 Task: Find connections with filter location Rāmgundam with filter topic #bestadvicewith filter profile language French with filter current company JK Lakshmi Cement Ltd. with filter school Rajasthan Technical University with filter industry Computer and Network Security with filter service category Auto Insurance with filter keywords title Casino Host
Action: Mouse moved to (562, 52)
Screenshot: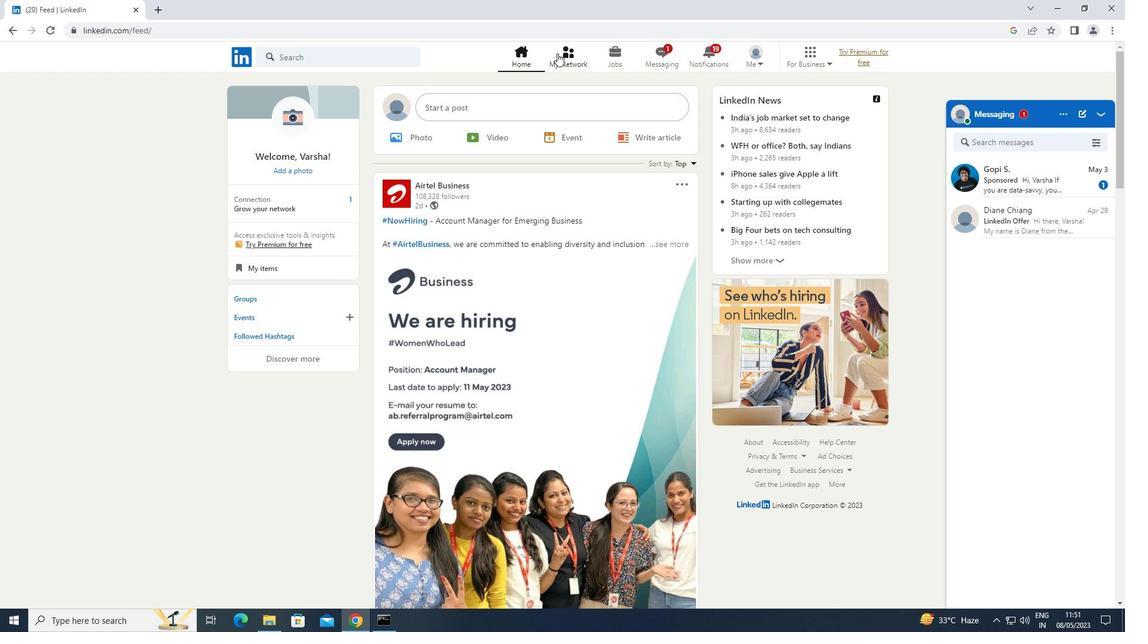 
Action: Mouse pressed left at (562, 52)
Screenshot: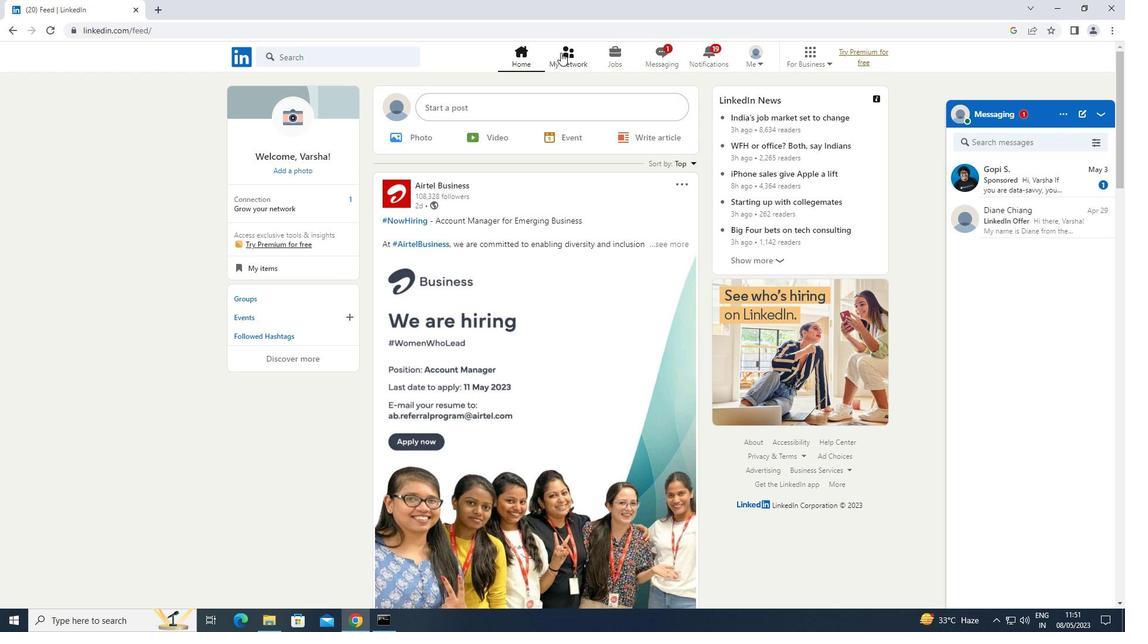 
Action: Mouse moved to (298, 124)
Screenshot: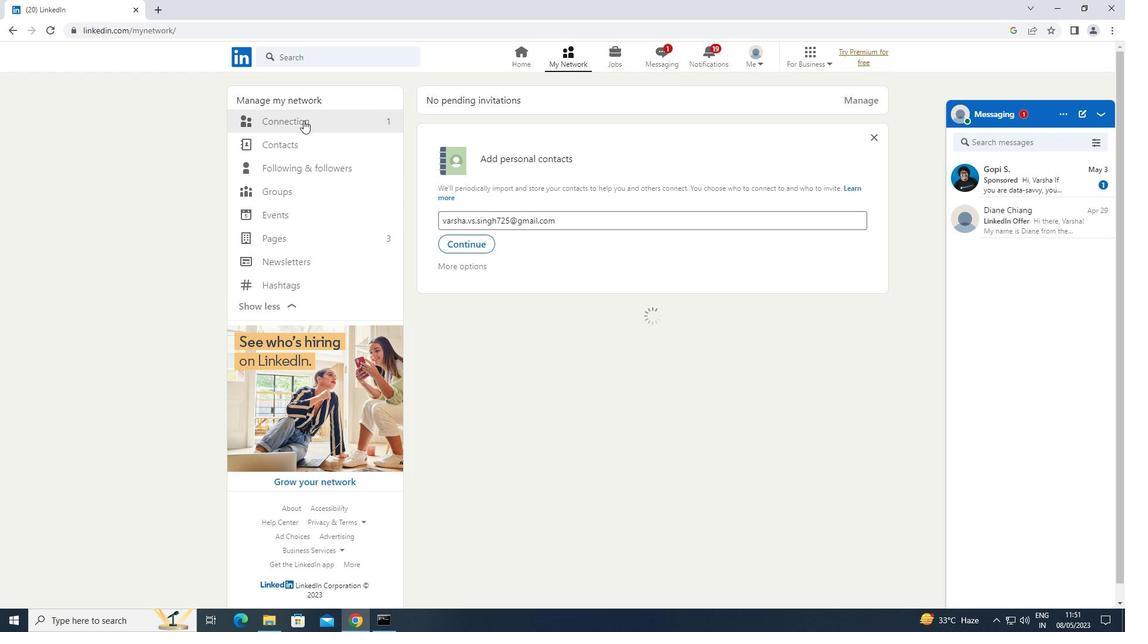 
Action: Mouse pressed left at (298, 124)
Screenshot: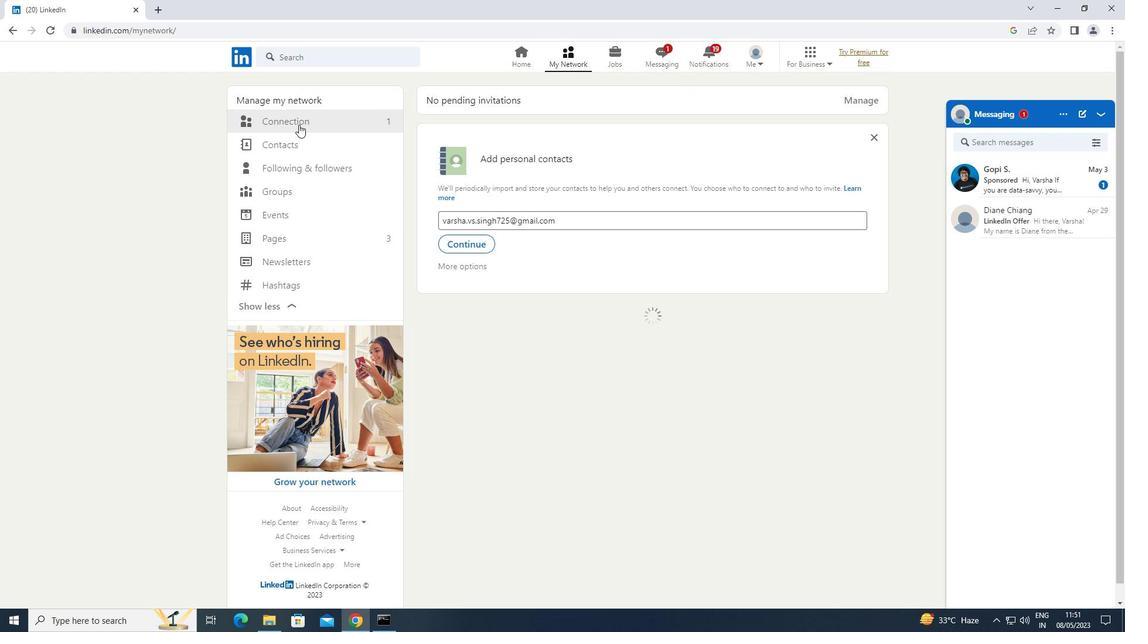 
Action: Mouse moved to (655, 124)
Screenshot: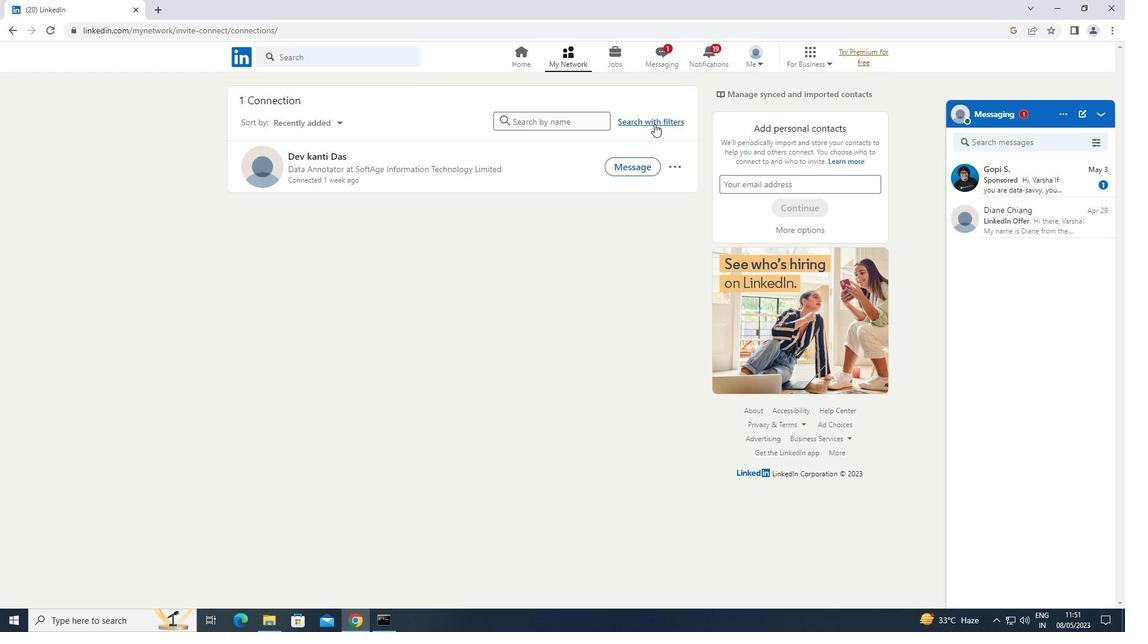 
Action: Mouse pressed left at (655, 124)
Screenshot: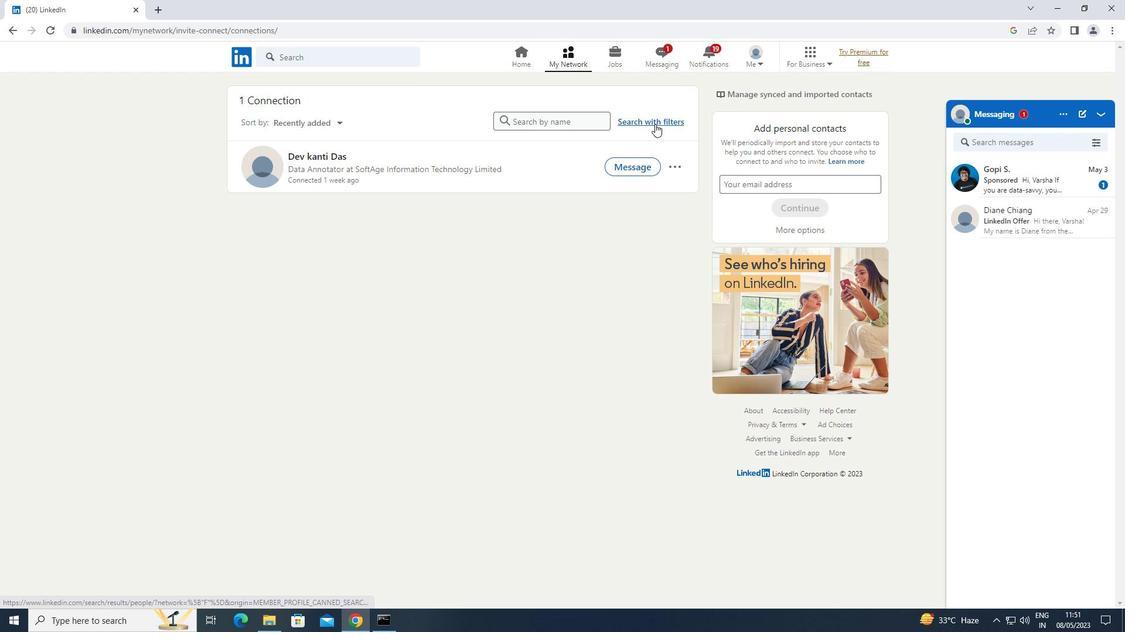 
Action: Mouse moved to (598, 89)
Screenshot: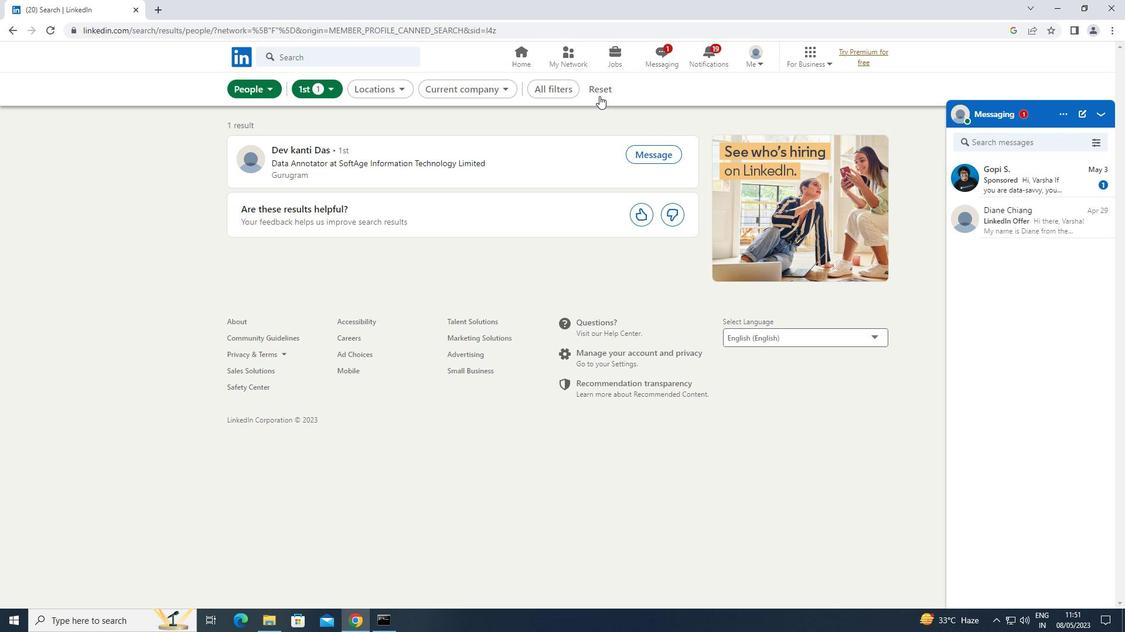 
Action: Mouse pressed left at (598, 89)
Screenshot: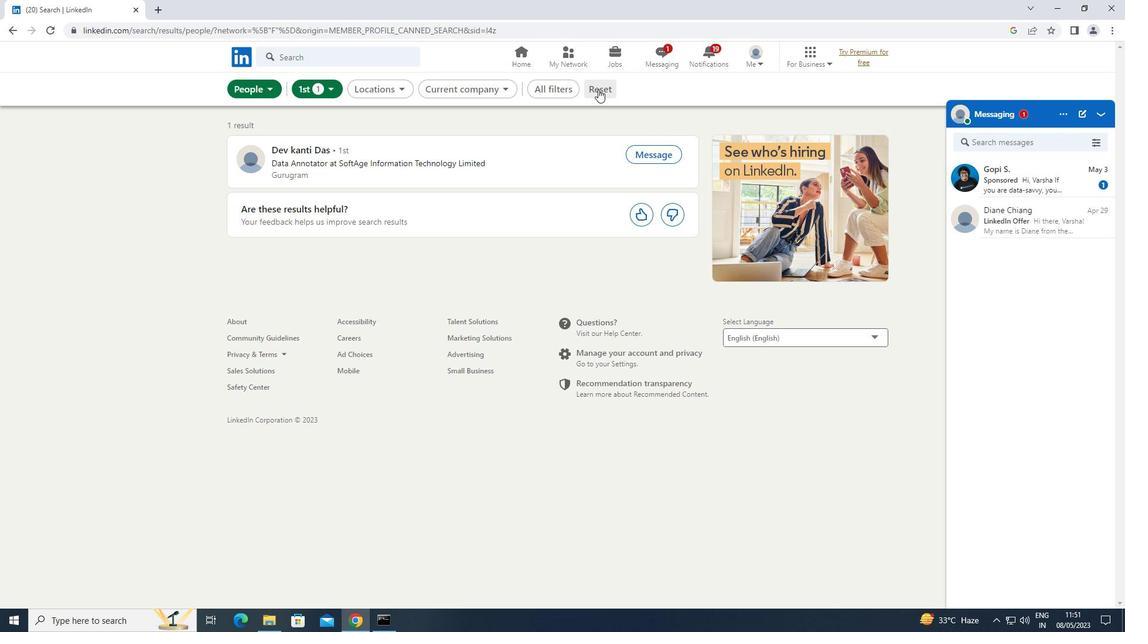 
Action: Mouse moved to (574, 90)
Screenshot: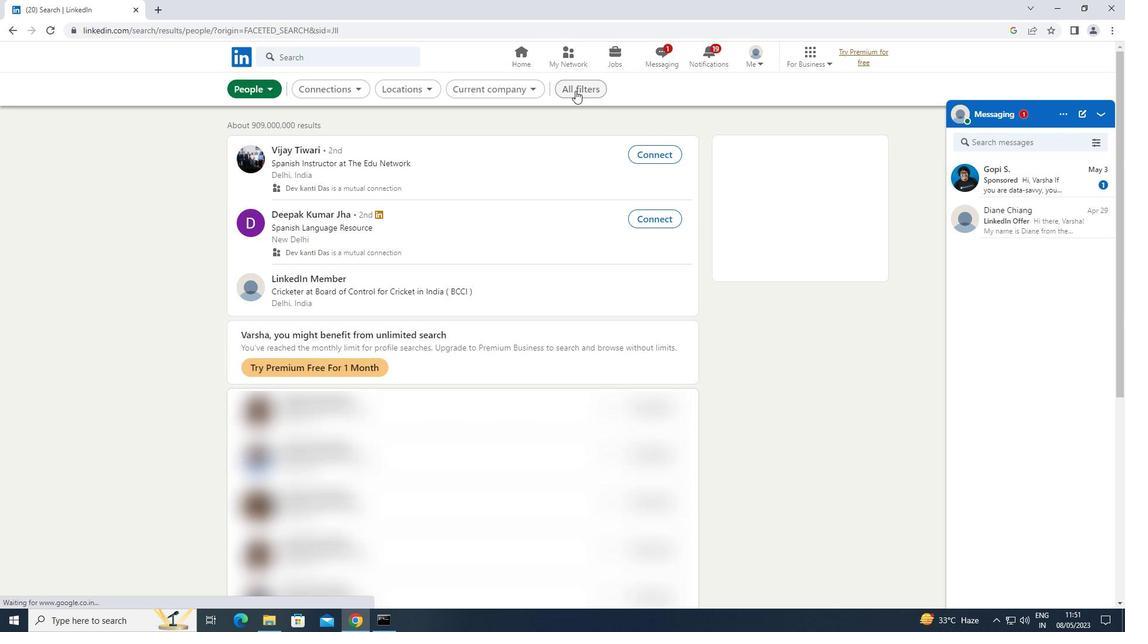 
Action: Mouse pressed left at (574, 90)
Screenshot: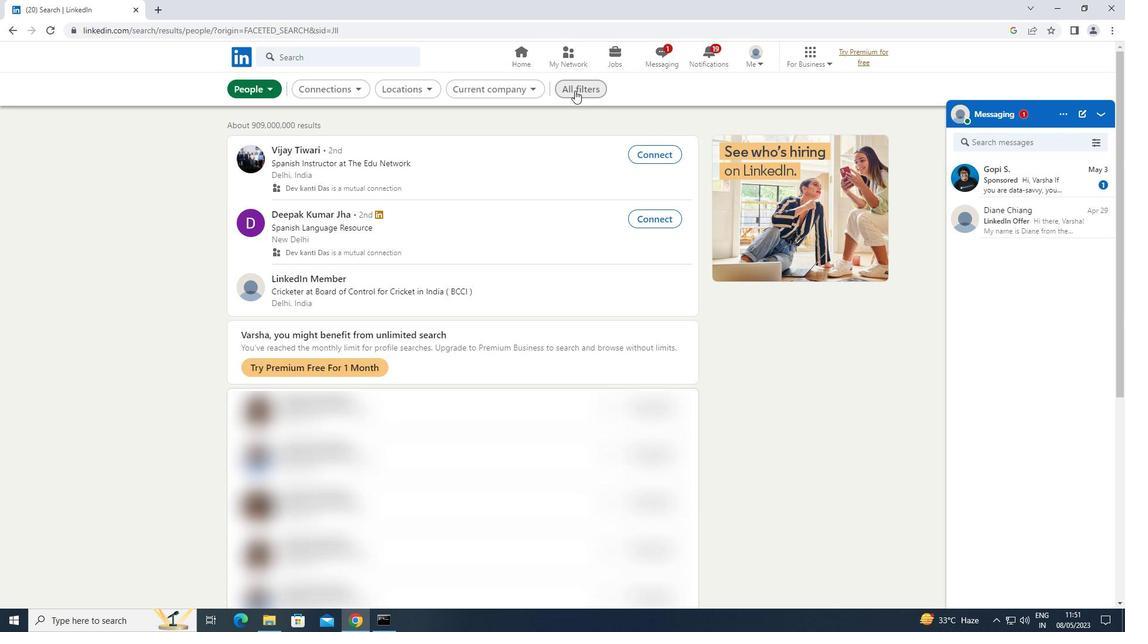 
Action: Mouse moved to (862, 193)
Screenshot: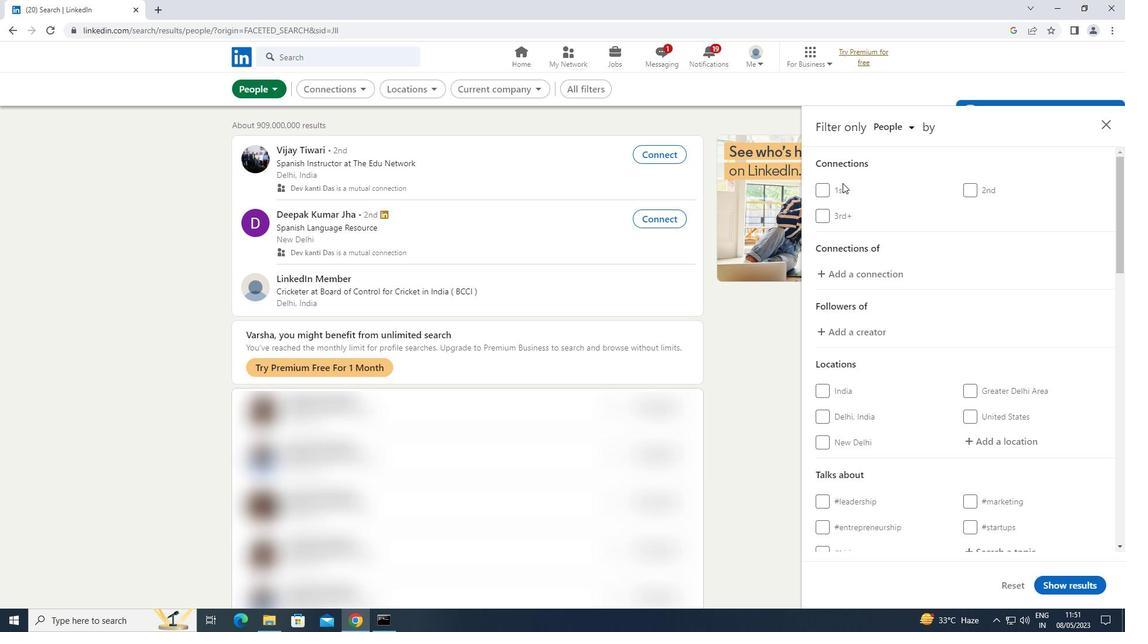 
Action: Mouse scrolled (862, 192) with delta (0, 0)
Screenshot: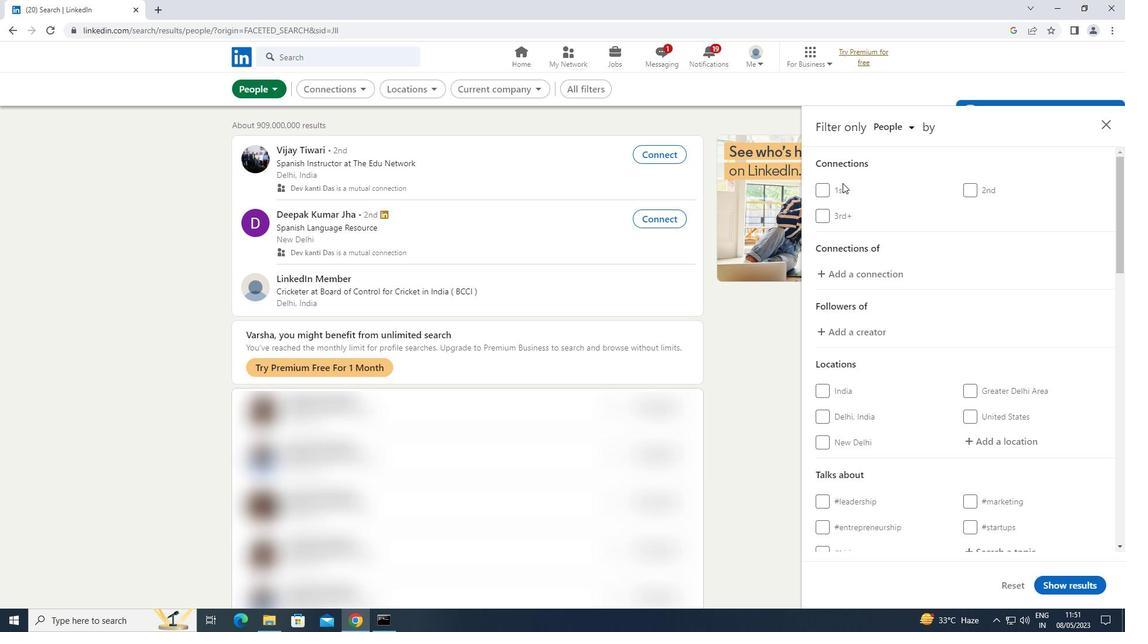 
Action: Mouse moved to (879, 205)
Screenshot: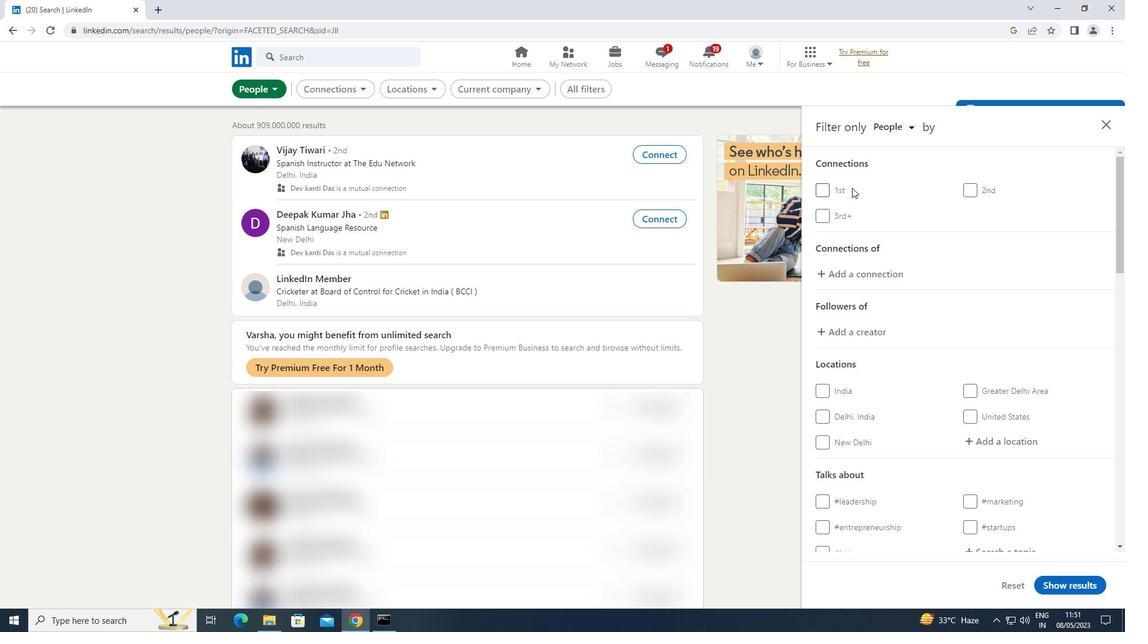 
Action: Mouse scrolled (879, 205) with delta (0, 0)
Screenshot: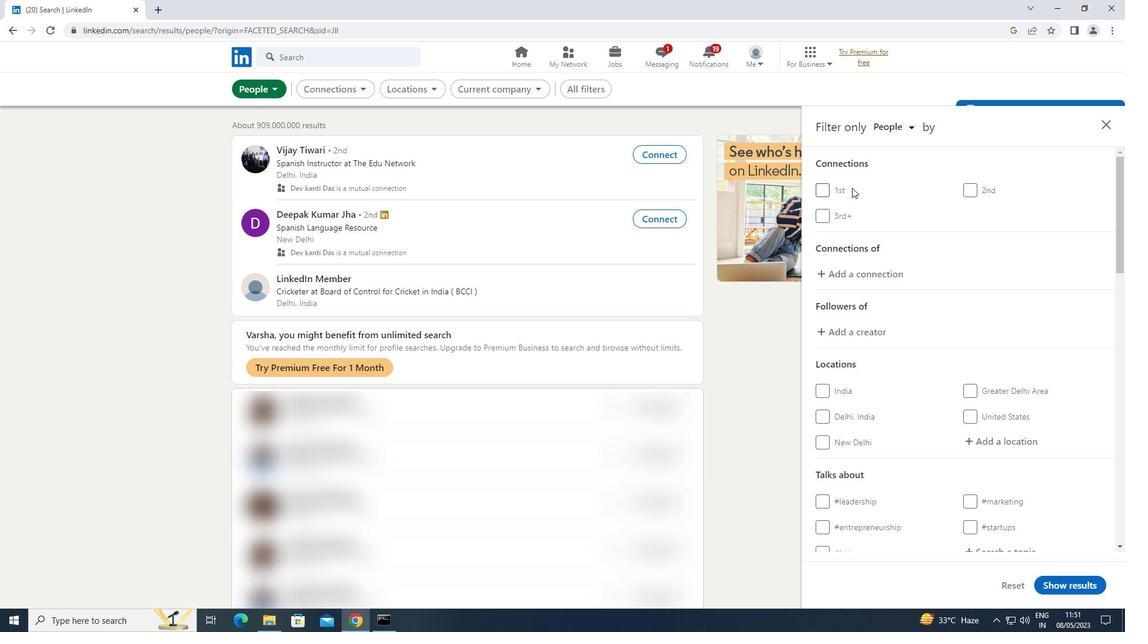 
Action: Mouse moved to (979, 321)
Screenshot: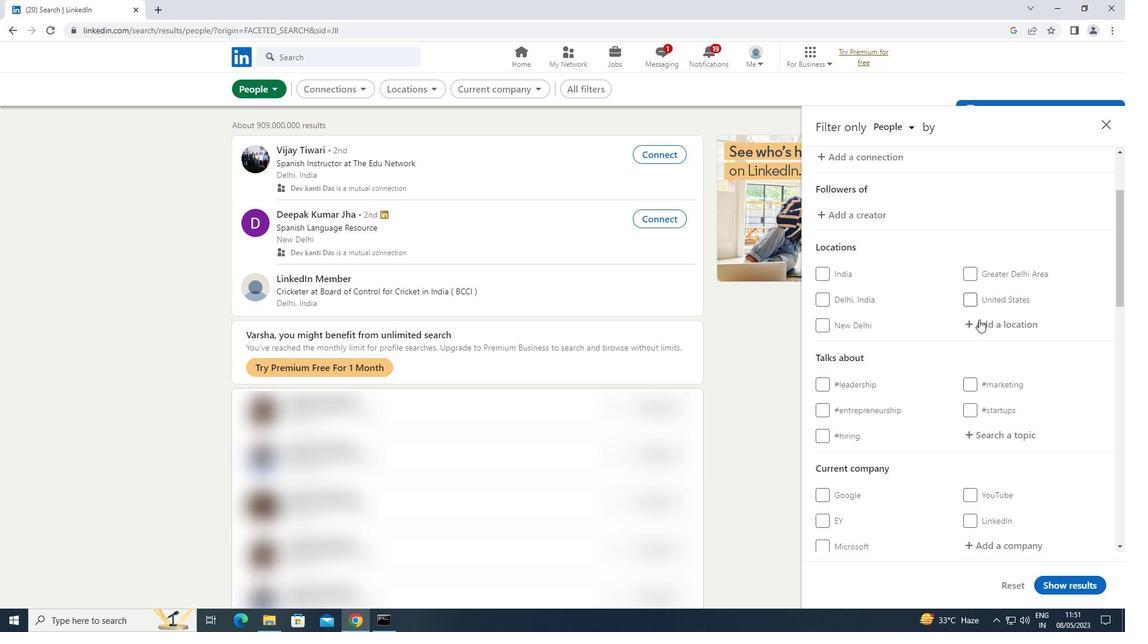 
Action: Mouse pressed left at (979, 321)
Screenshot: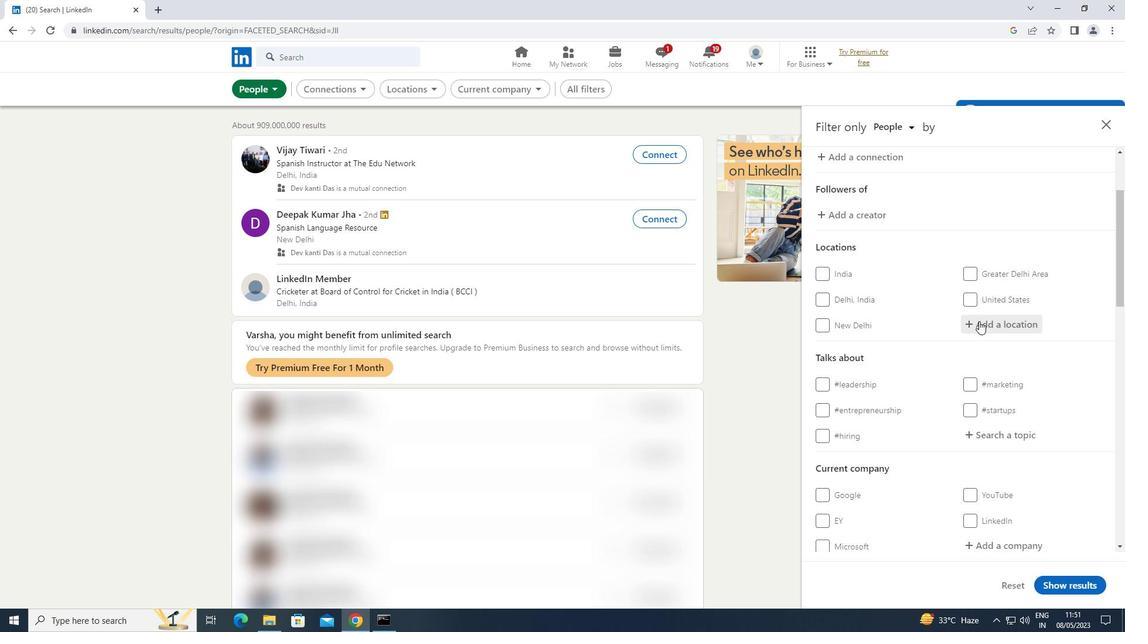 
Action: Key pressed <Key.shift>RAMGUNDAM
Screenshot: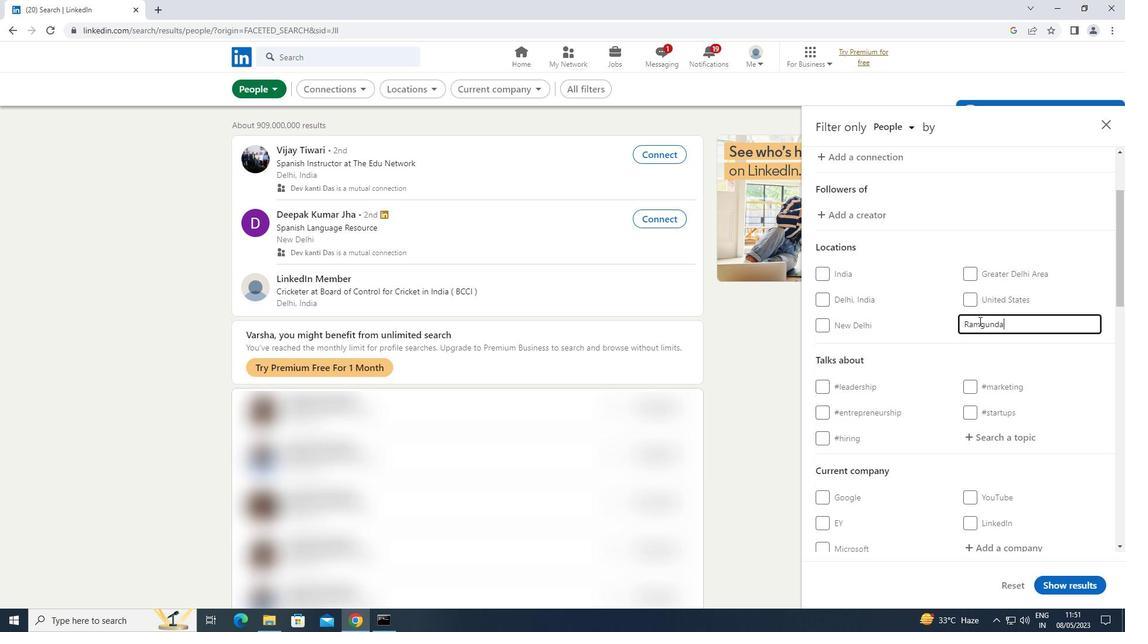 
Action: Mouse moved to (1013, 442)
Screenshot: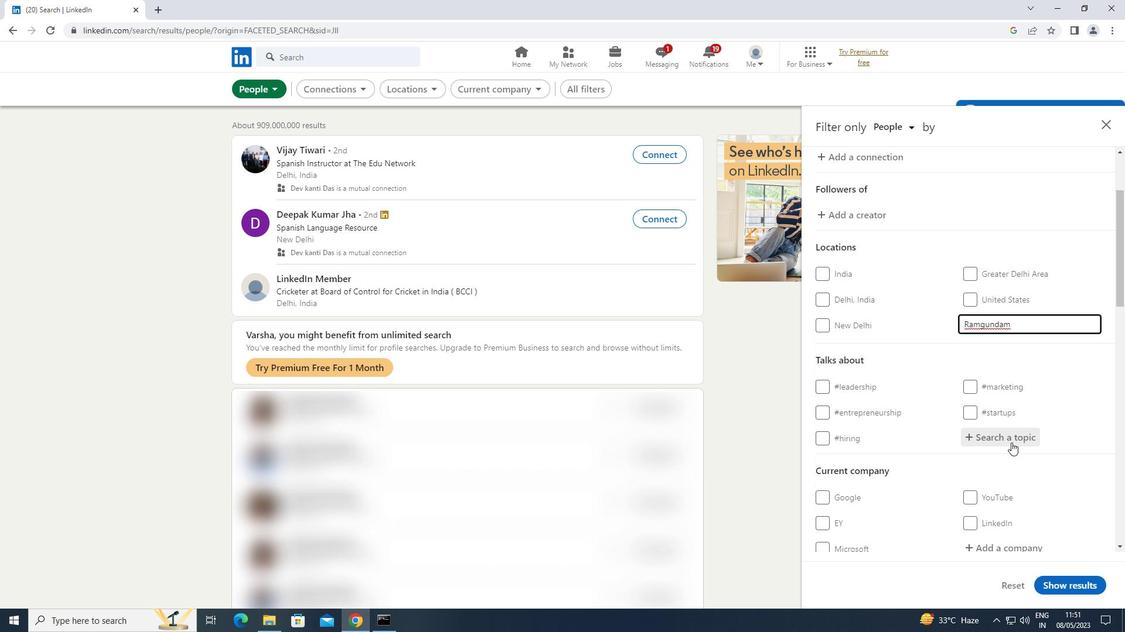 
Action: Mouse pressed left at (1013, 442)
Screenshot: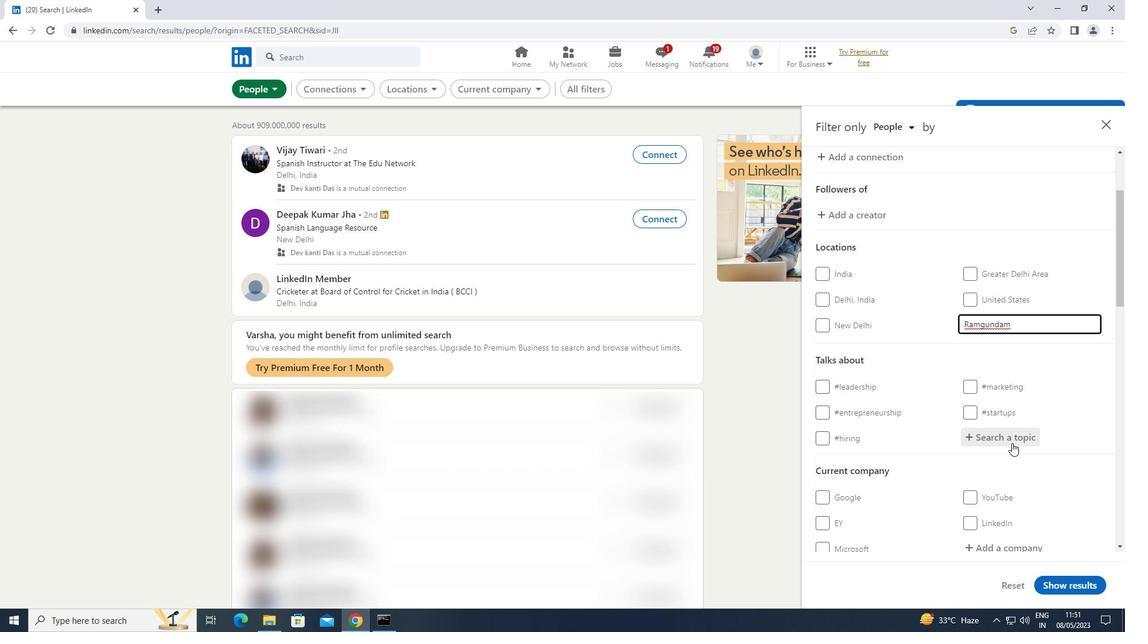 
Action: Key pressed BESTADVICE
Screenshot: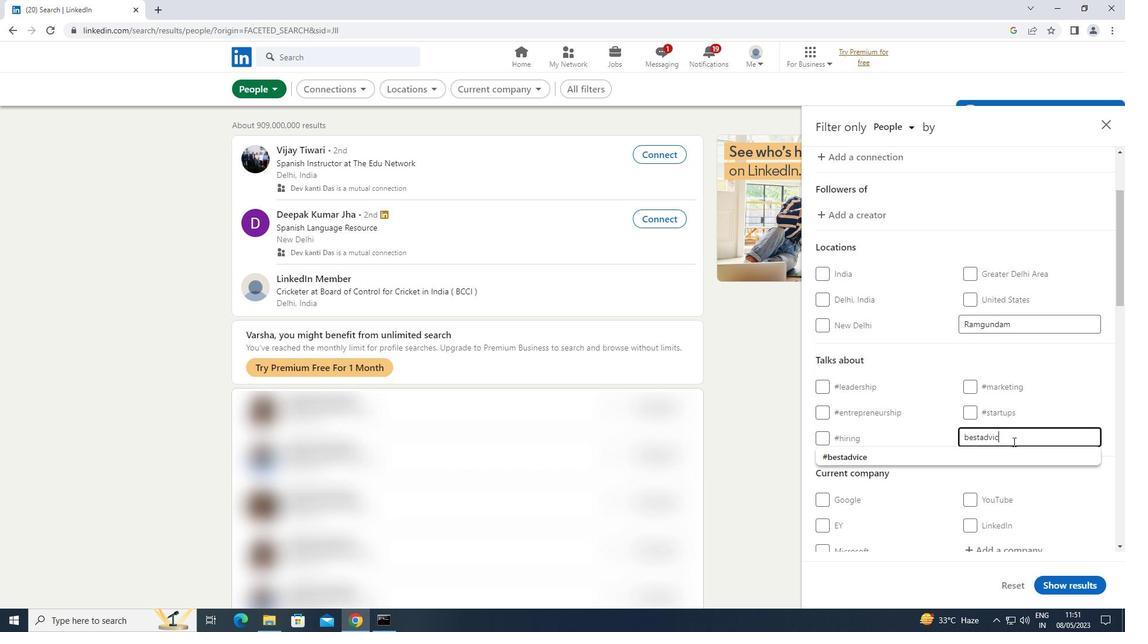 
Action: Mouse moved to (859, 453)
Screenshot: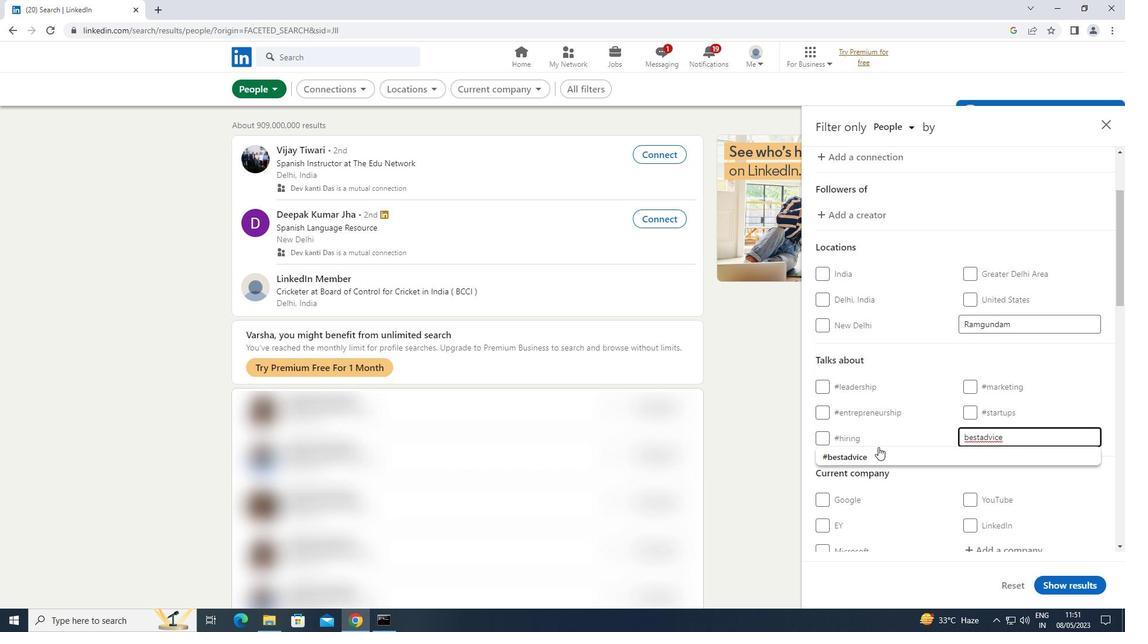 
Action: Mouse pressed left at (859, 453)
Screenshot: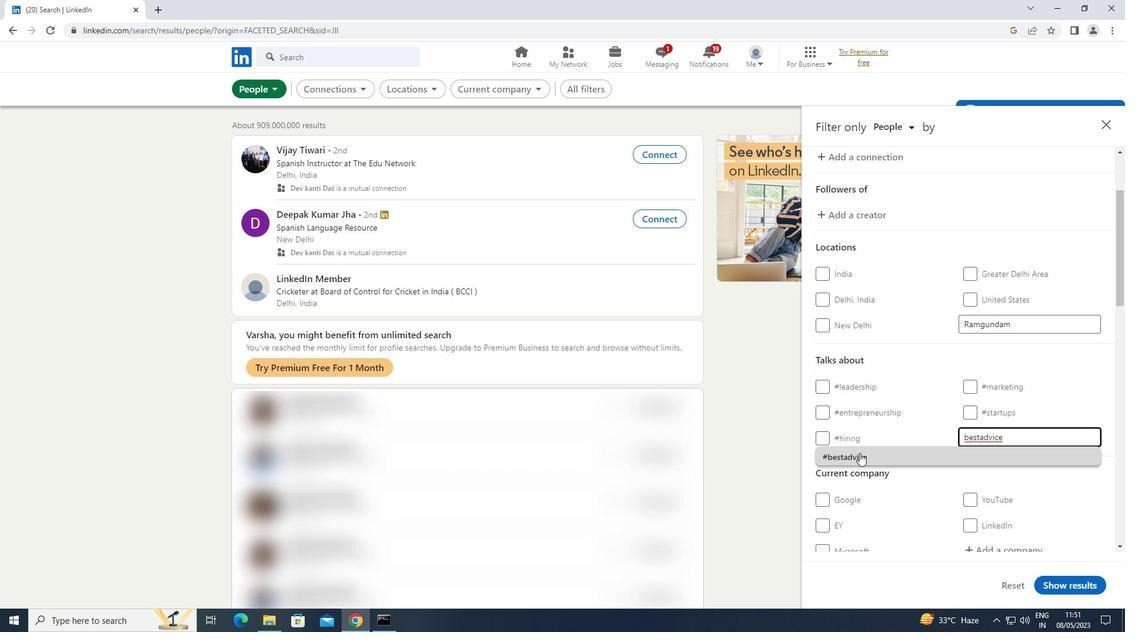 
Action: Mouse moved to (859, 453)
Screenshot: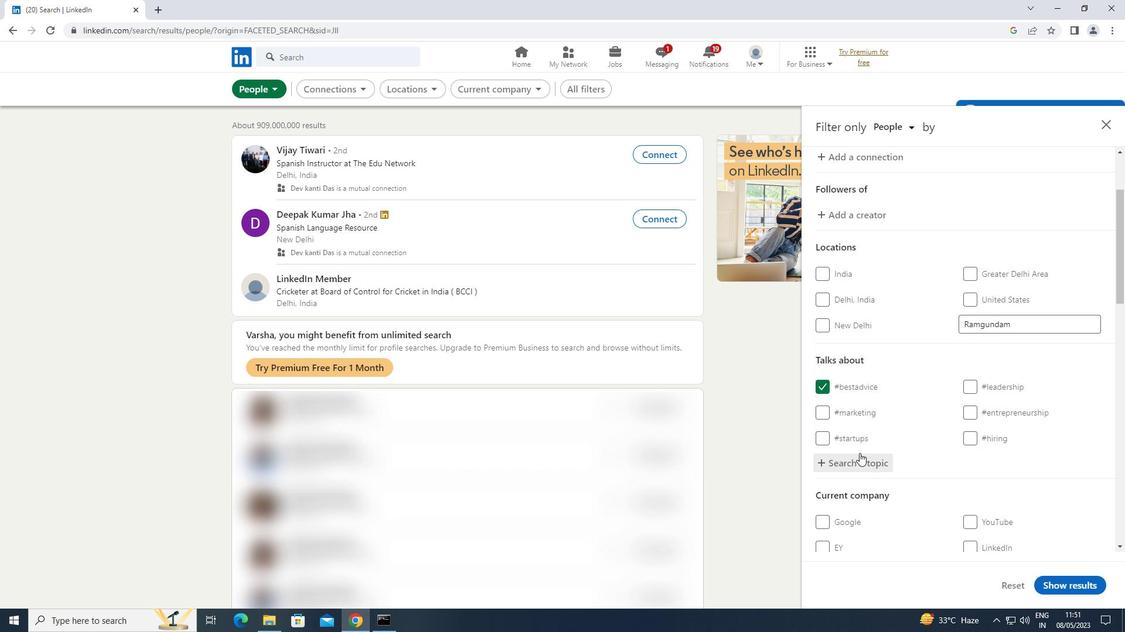 
Action: Mouse scrolled (859, 453) with delta (0, 0)
Screenshot: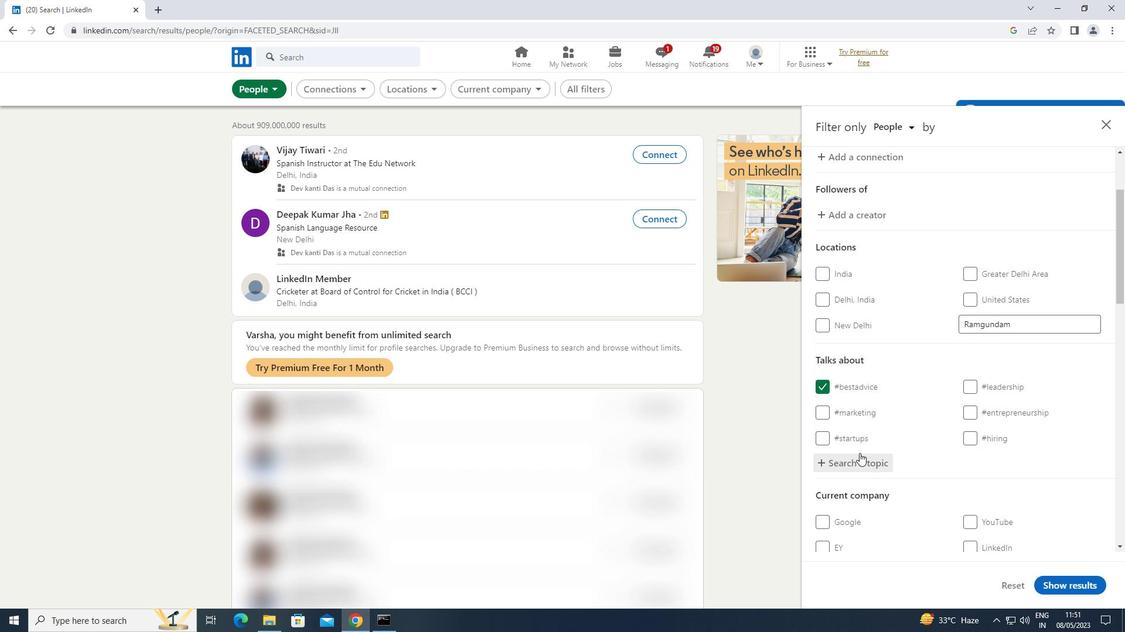 
Action: Mouse scrolled (859, 453) with delta (0, 0)
Screenshot: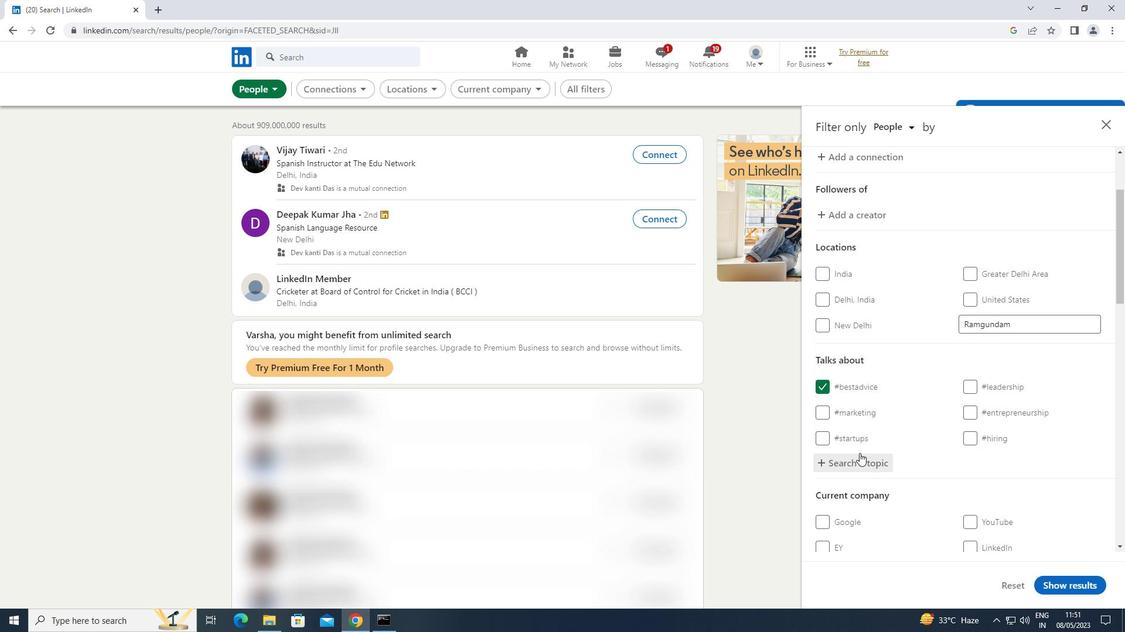 
Action: Mouse scrolled (859, 453) with delta (0, 0)
Screenshot: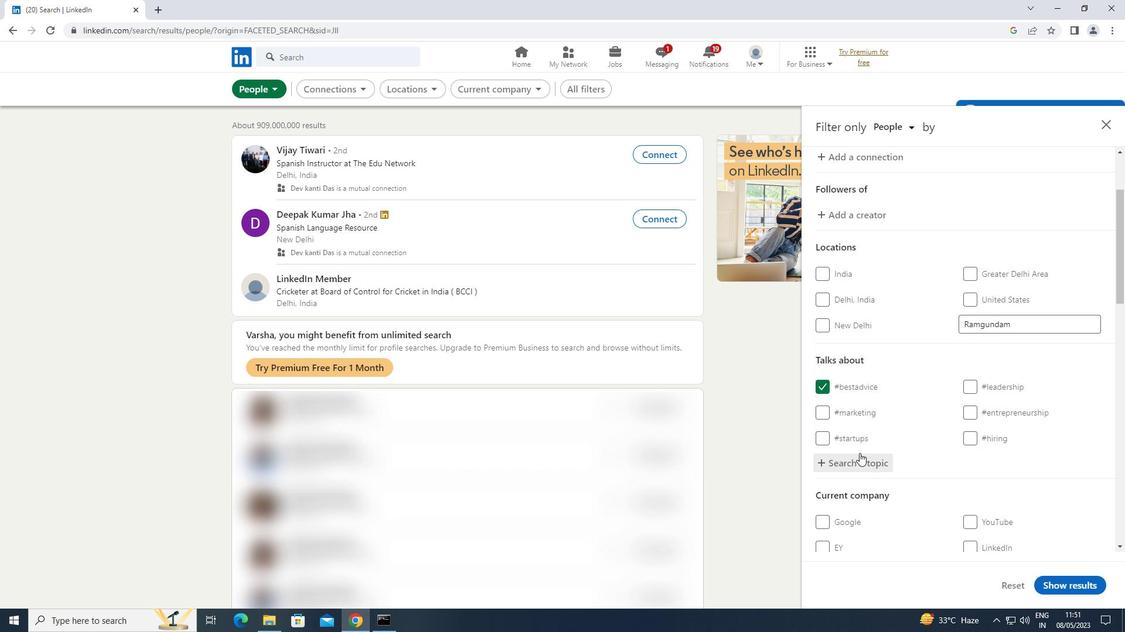 
Action: Mouse scrolled (859, 453) with delta (0, 0)
Screenshot: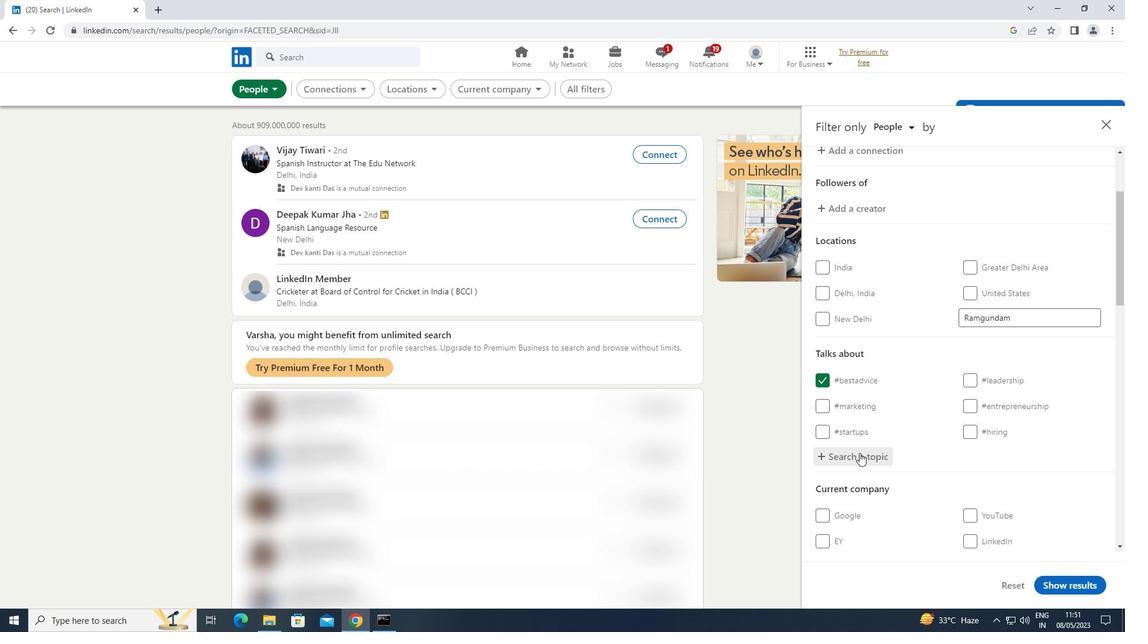 
Action: Mouse scrolled (859, 453) with delta (0, 0)
Screenshot: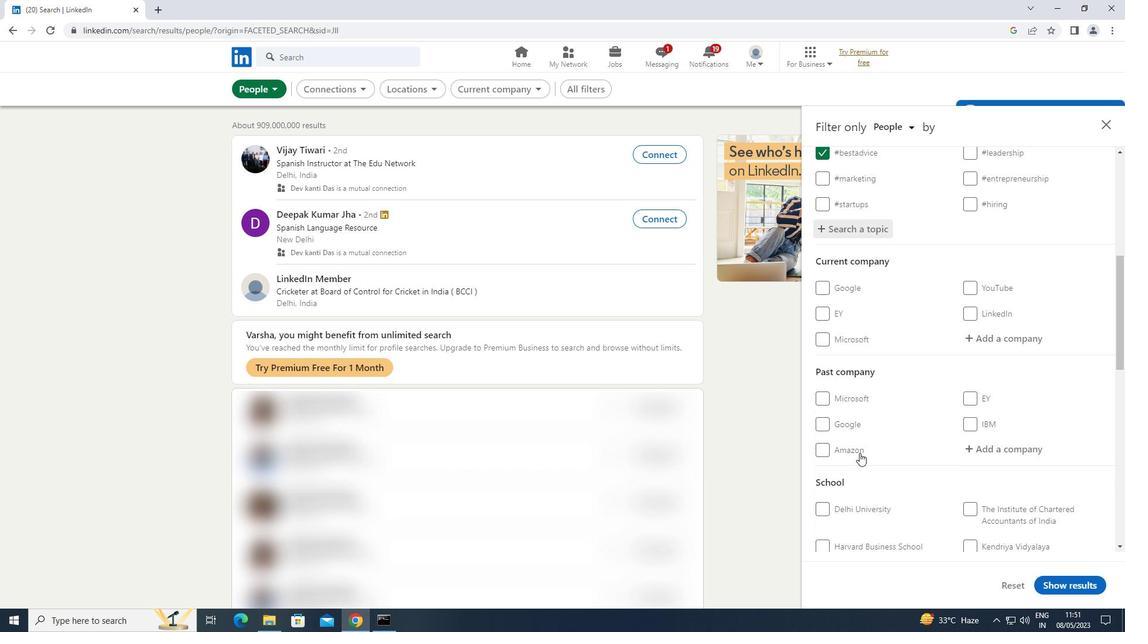 
Action: Mouse scrolled (859, 453) with delta (0, 0)
Screenshot: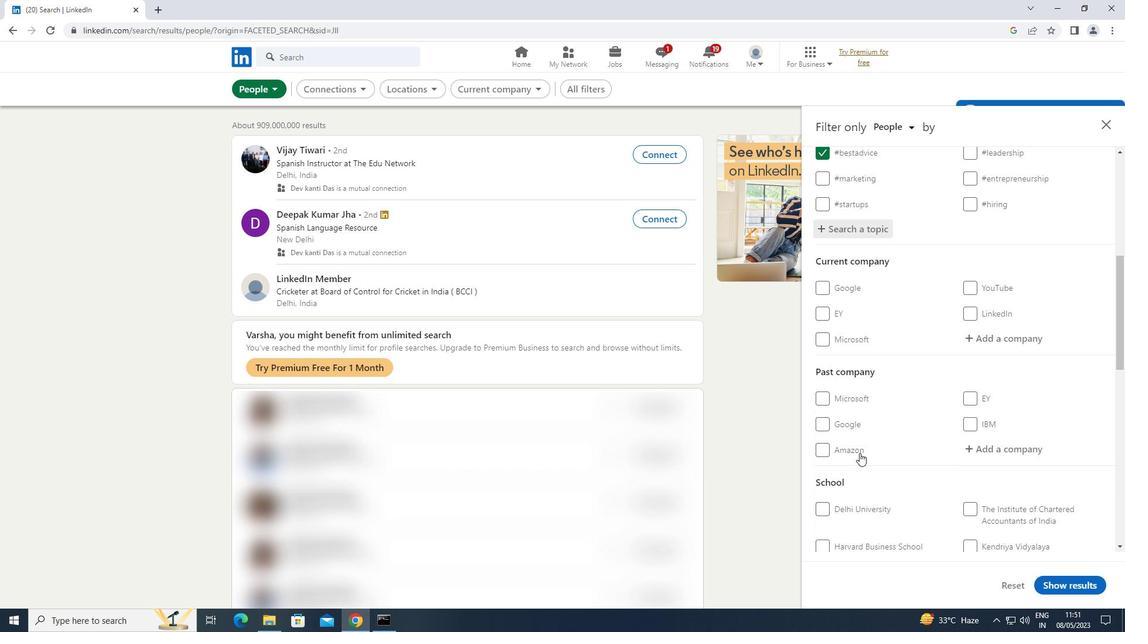 
Action: Mouse scrolled (859, 453) with delta (0, 0)
Screenshot: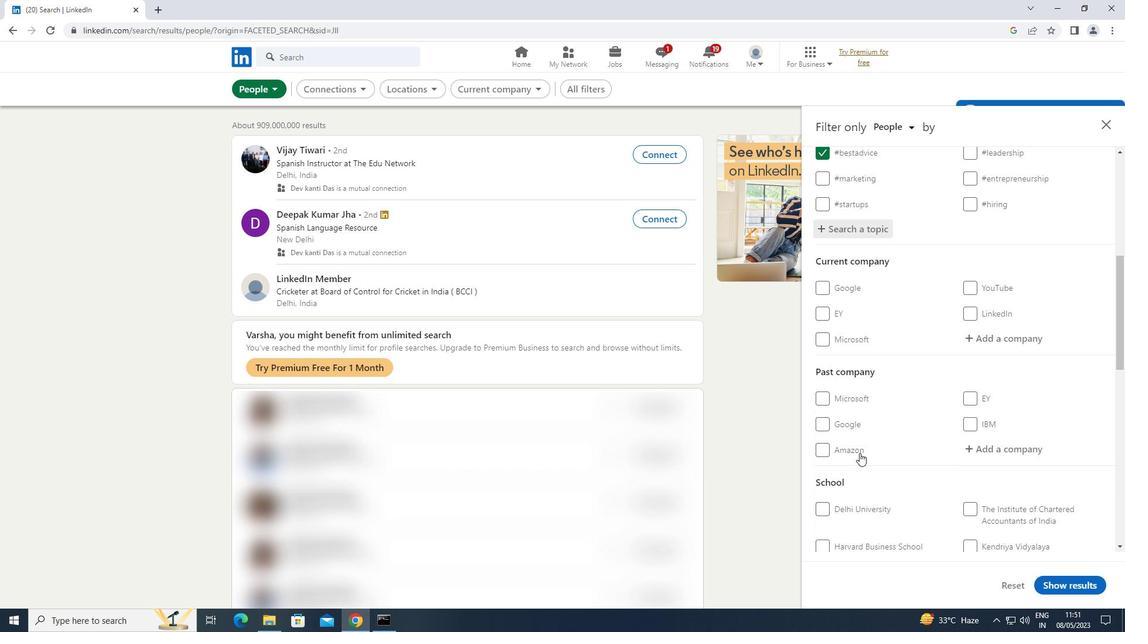 
Action: Mouse scrolled (859, 453) with delta (0, 0)
Screenshot: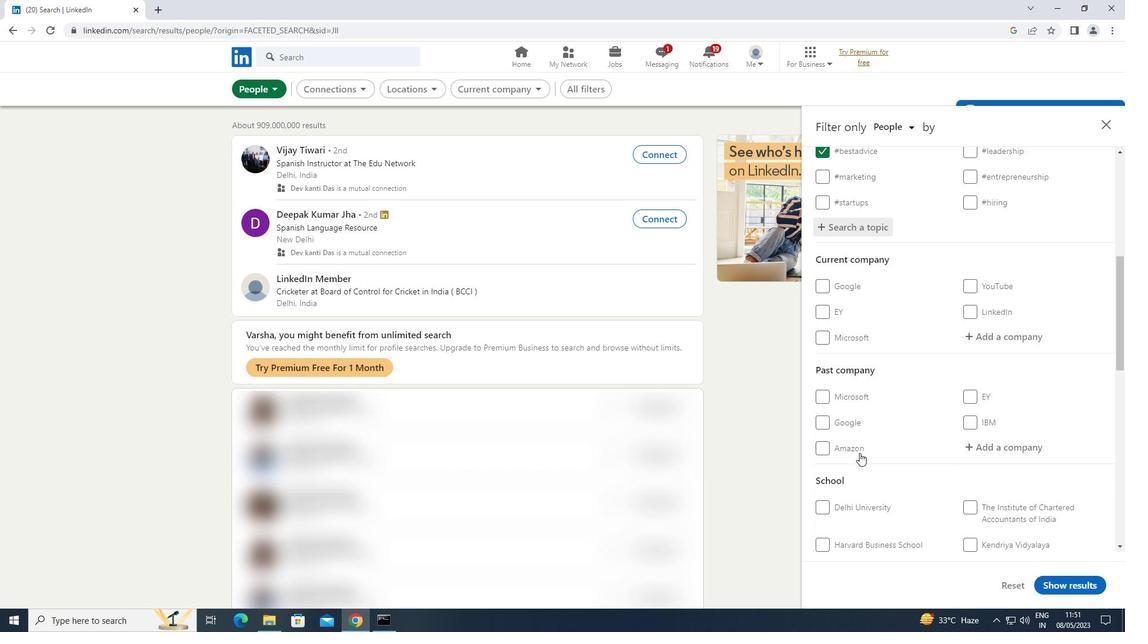 
Action: Mouse scrolled (859, 453) with delta (0, 0)
Screenshot: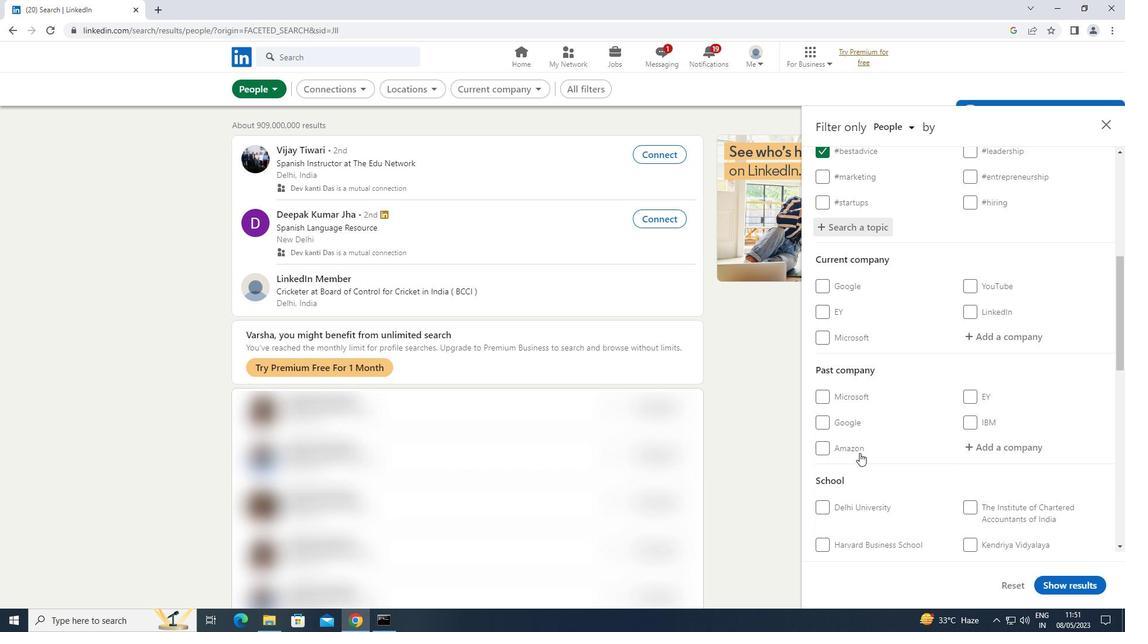 
Action: Mouse moved to (965, 470)
Screenshot: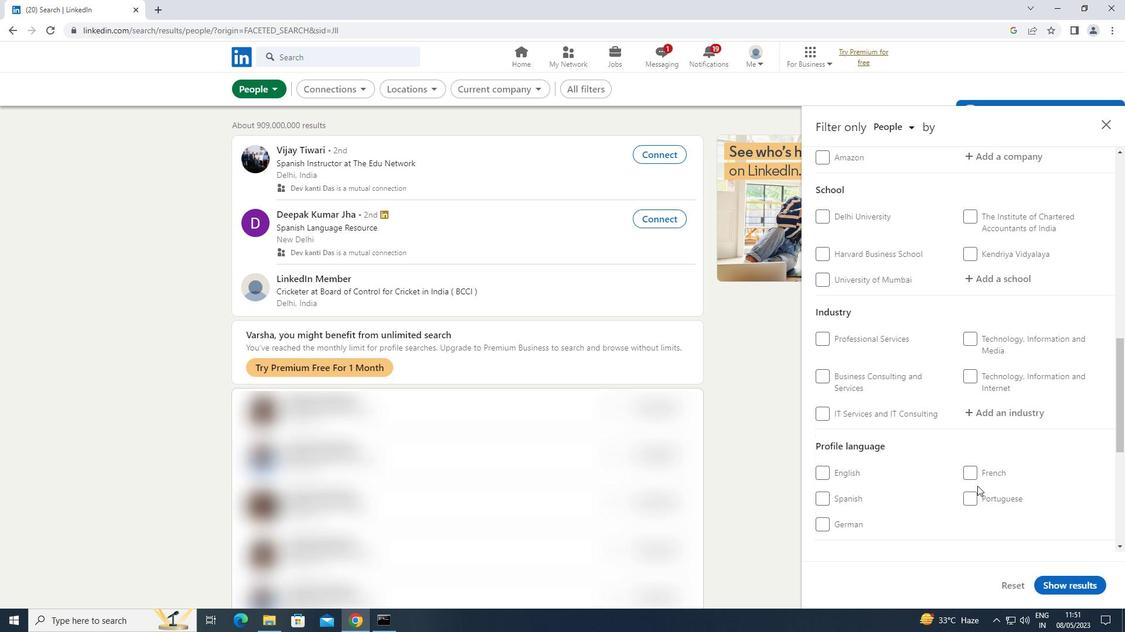 
Action: Mouse pressed left at (965, 470)
Screenshot: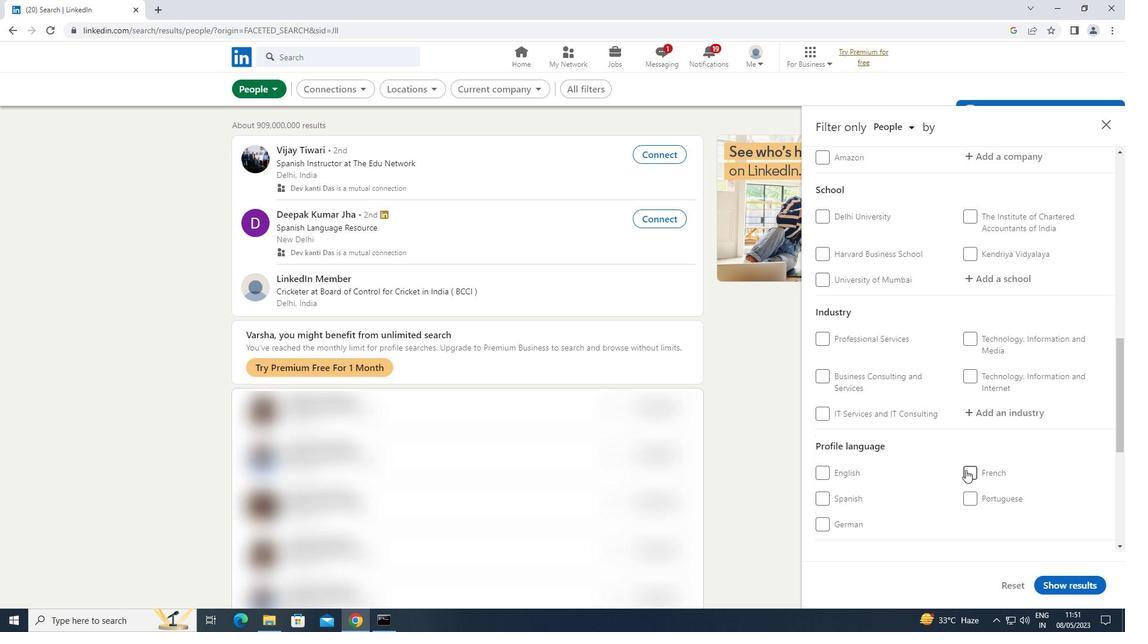 
Action: Mouse scrolled (965, 471) with delta (0, 0)
Screenshot: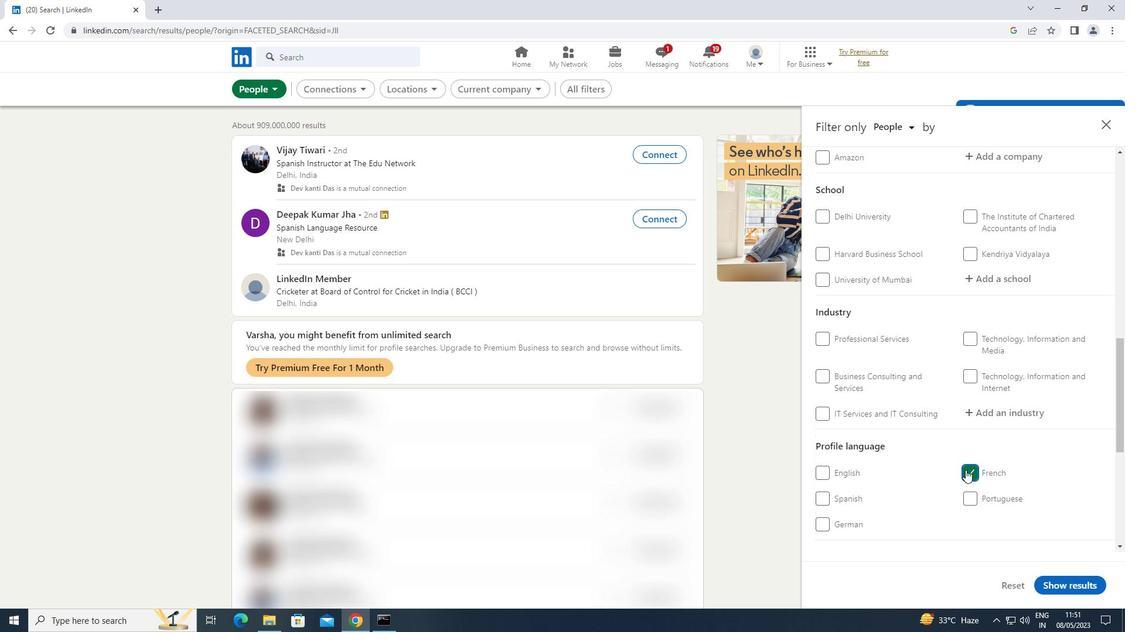 
Action: Mouse scrolled (965, 471) with delta (0, 0)
Screenshot: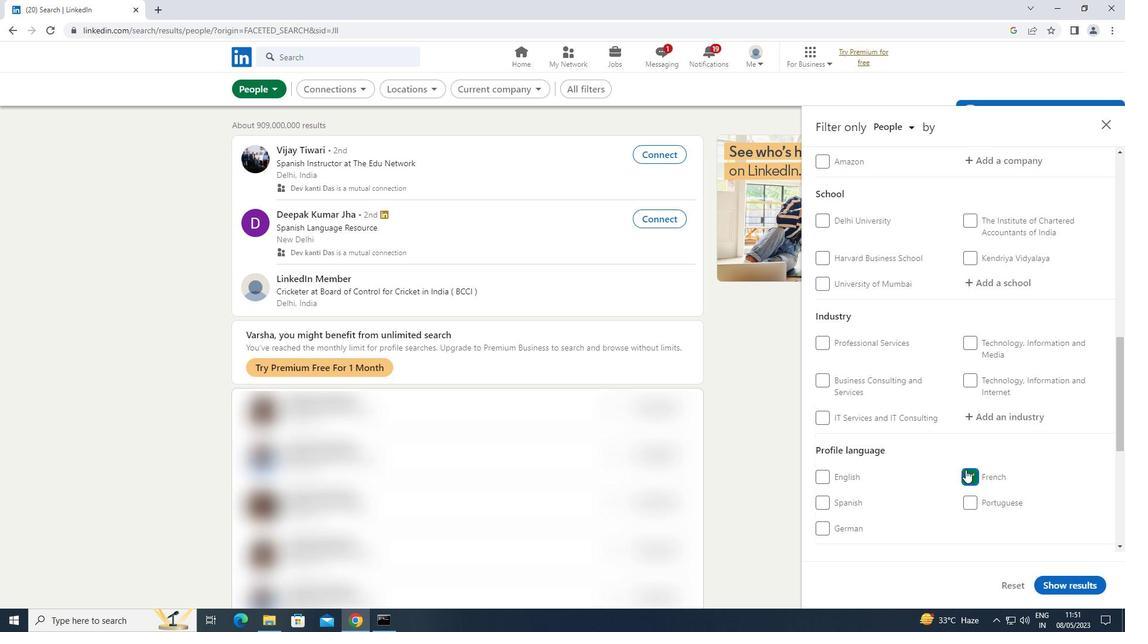
Action: Mouse scrolled (965, 471) with delta (0, 0)
Screenshot: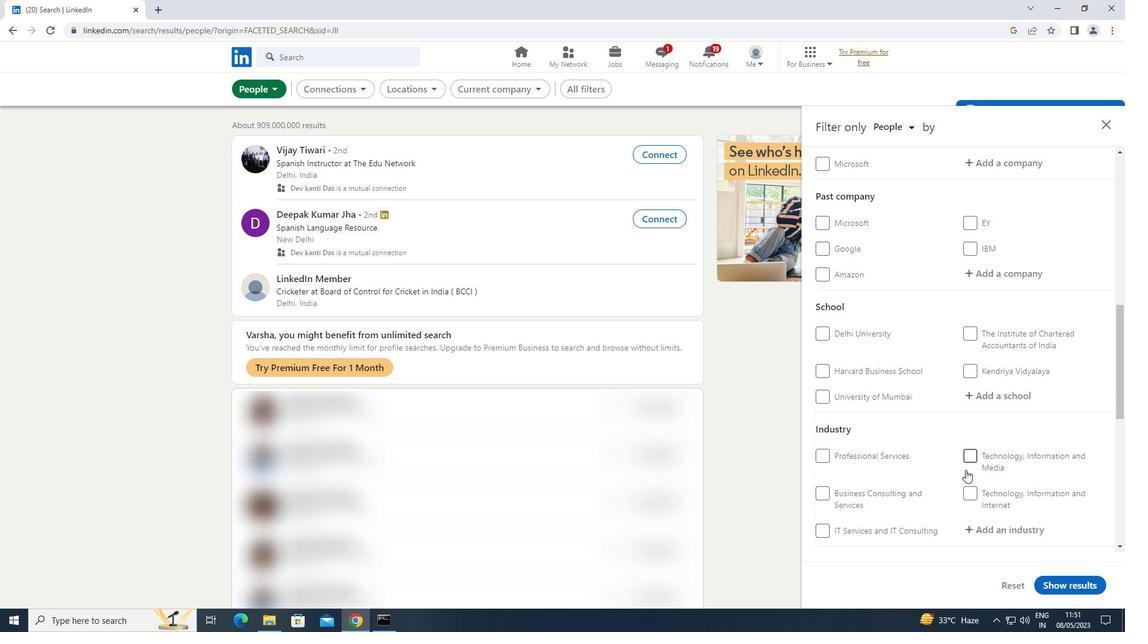 
Action: Mouse scrolled (965, 471) with delta (0, 0)
Screenshot: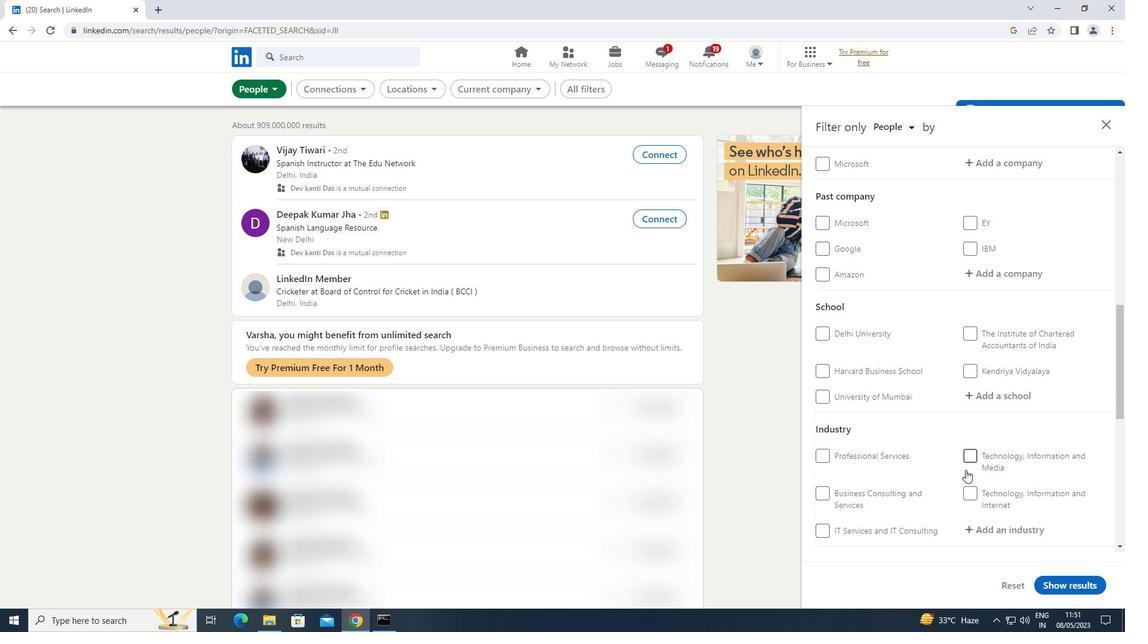 
Action: Mouse moved to (987, 278)
Screenshot: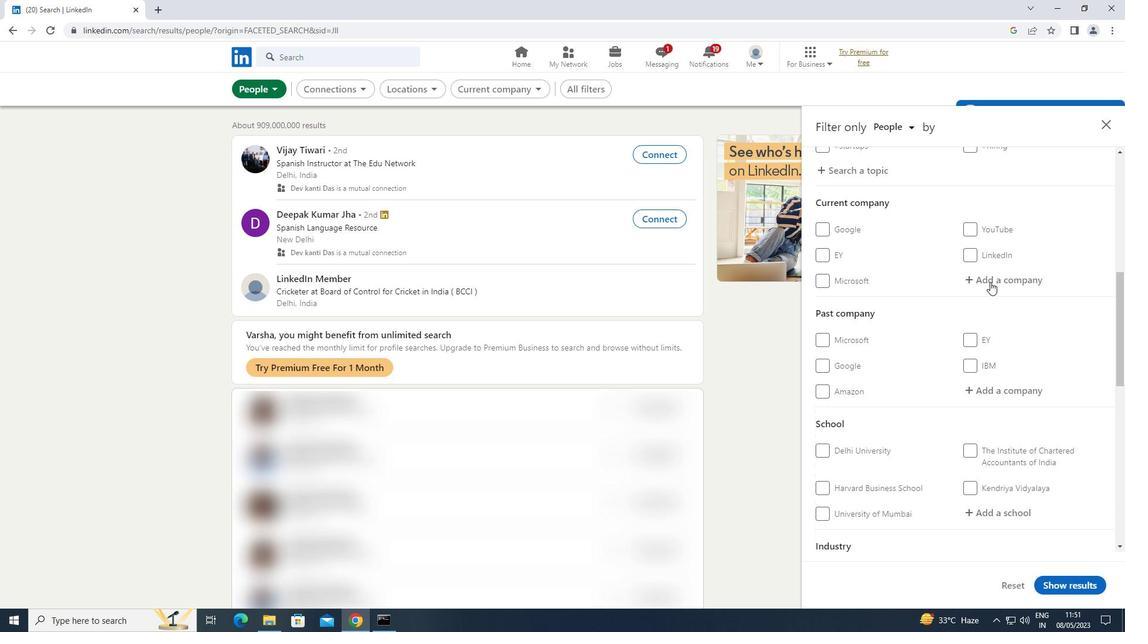 
Action: Mouse pressed left at (987, 278)
Screenshot: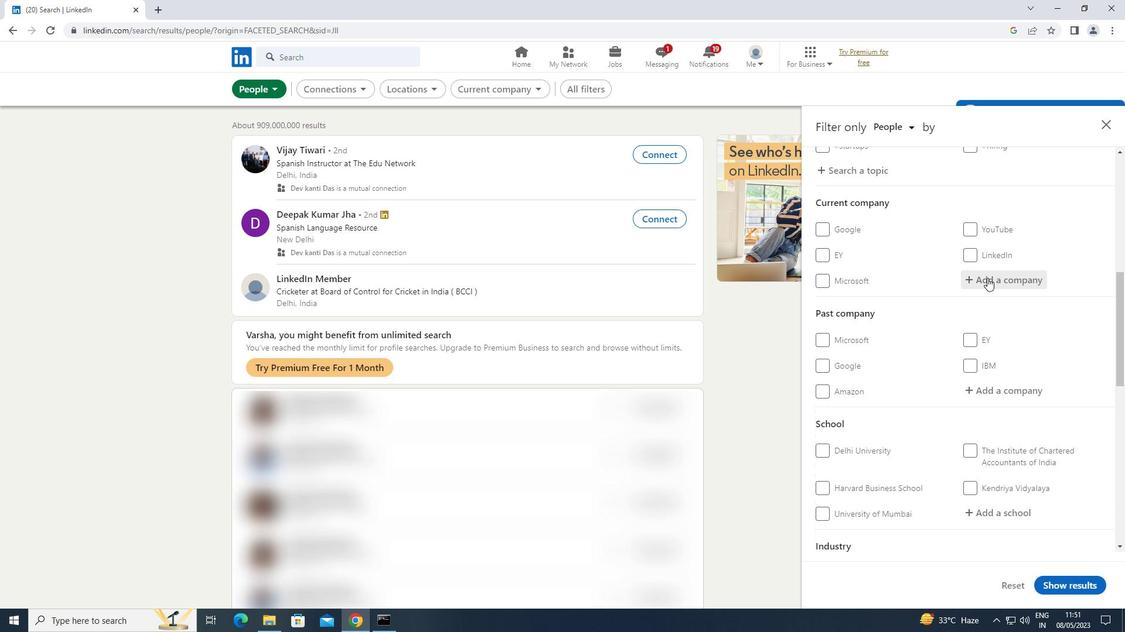
Action: Mouse moved to (984, 277)
Screenshot: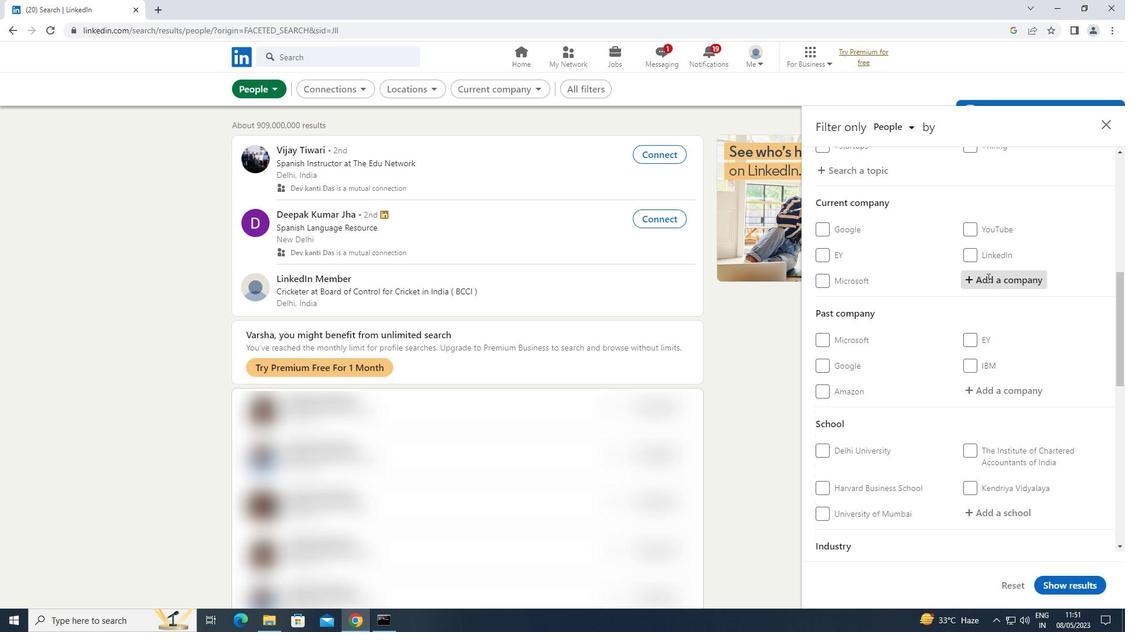 
Action: Key pressed <Key.shift>JK<Key.space><Key.shift>LAKSHMI
Screenshot: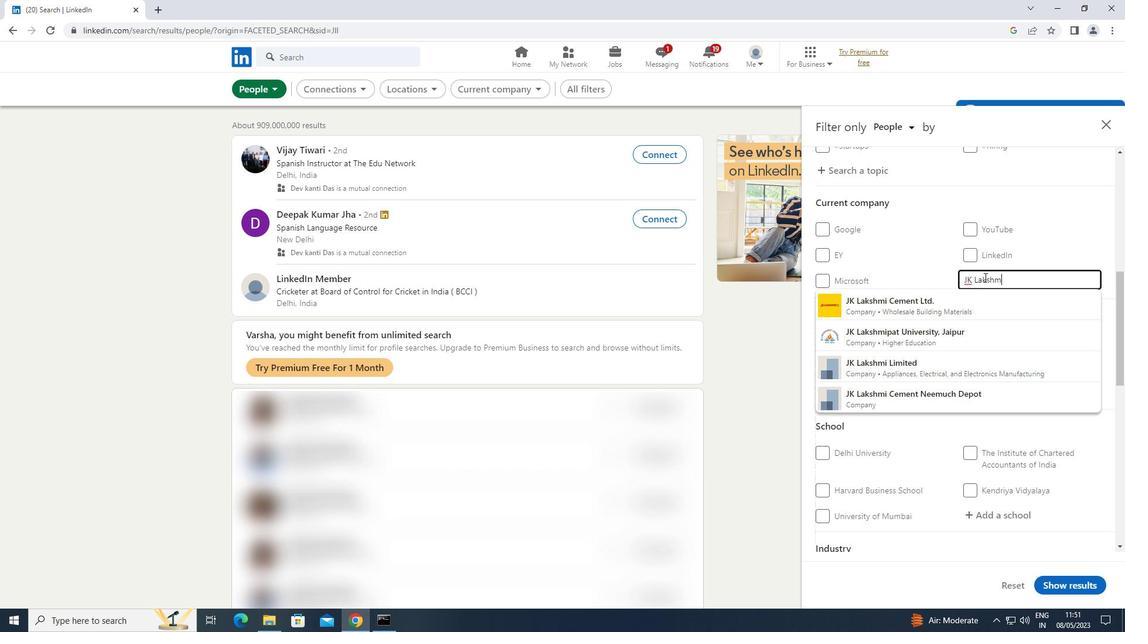 
Action: Mouse moved to (952, 305)
Screenshot: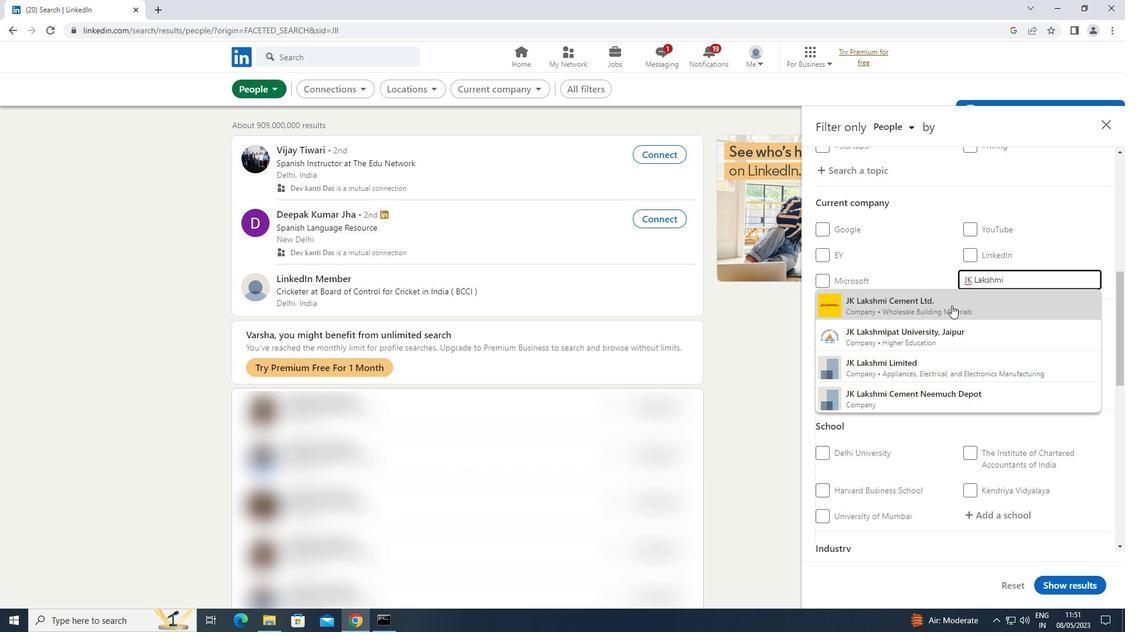 
Action: Mouse pressed left at (952, 305)
Screenshot: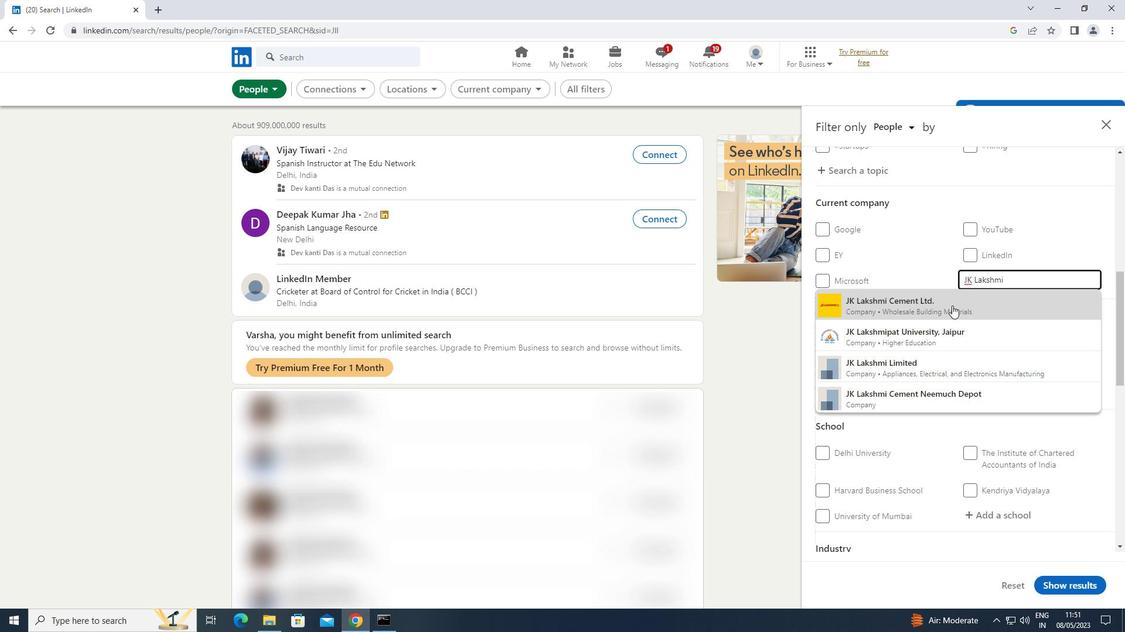 
Action: Mouse moved to (958, 302)
Screenshot: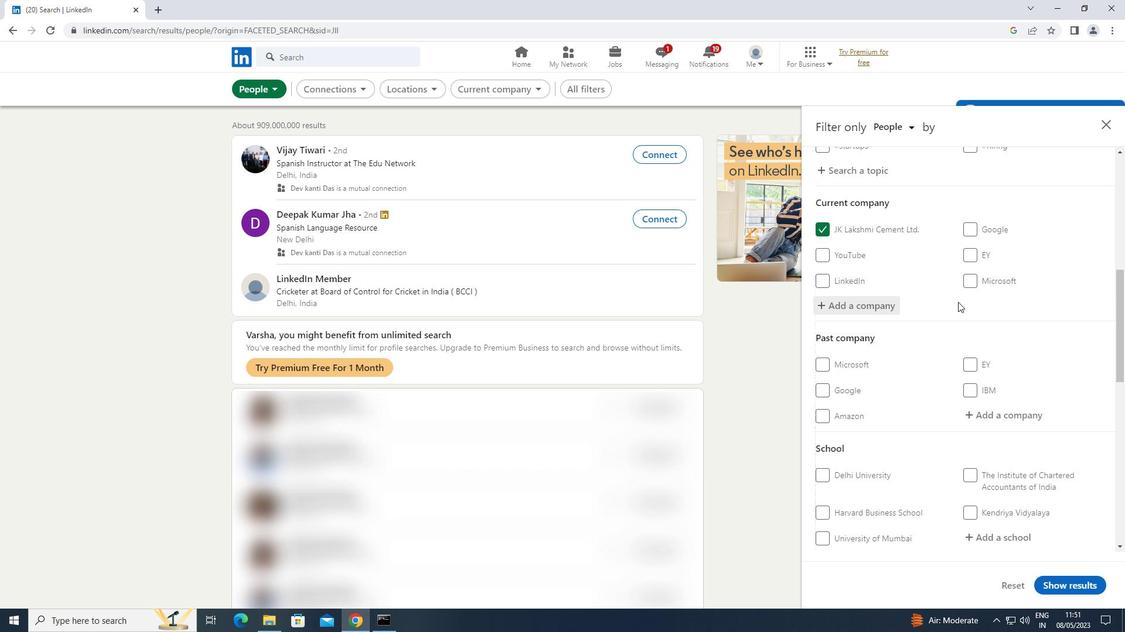 
Action: Mouse scrolled (958, 301) with delta (0, 0)
Screenshot: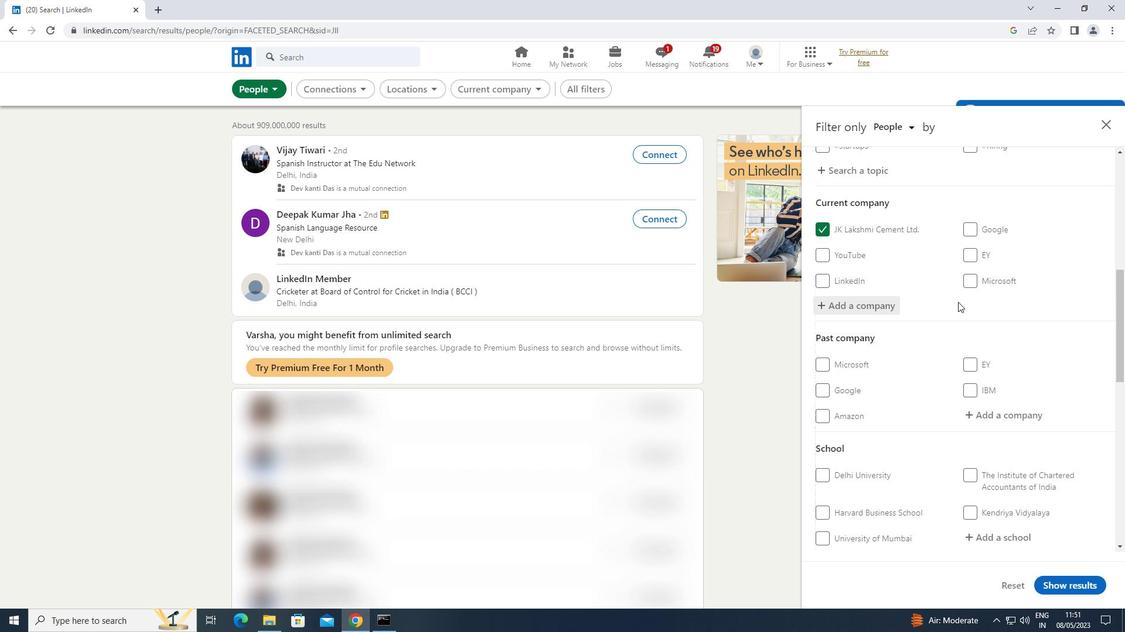 
Action: Mouse moved to (960, 301)
Screenshot: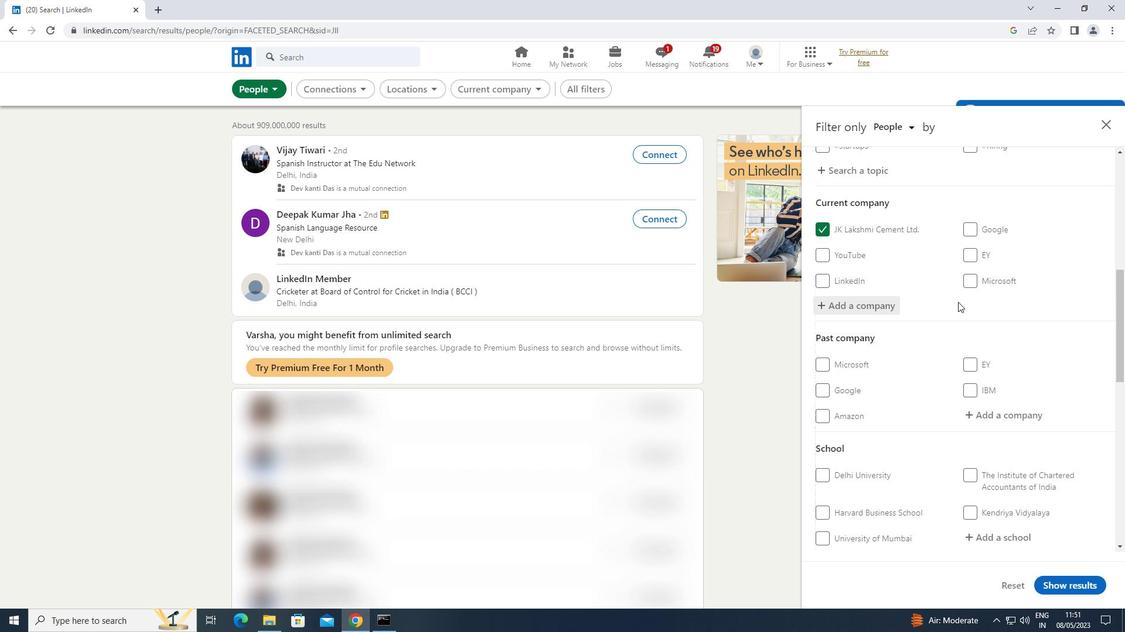
Action: Mouse scrolled (960, 301) with delta (0, 0)
Screenshot: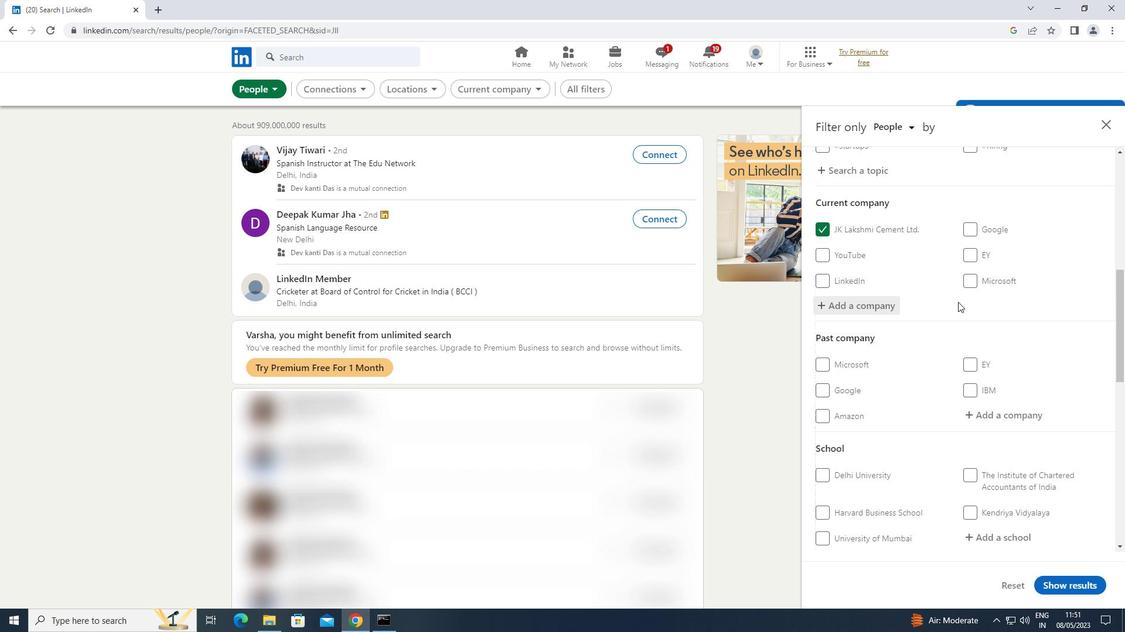 
Action: Mouse moved to (961, 301)
Screenshot: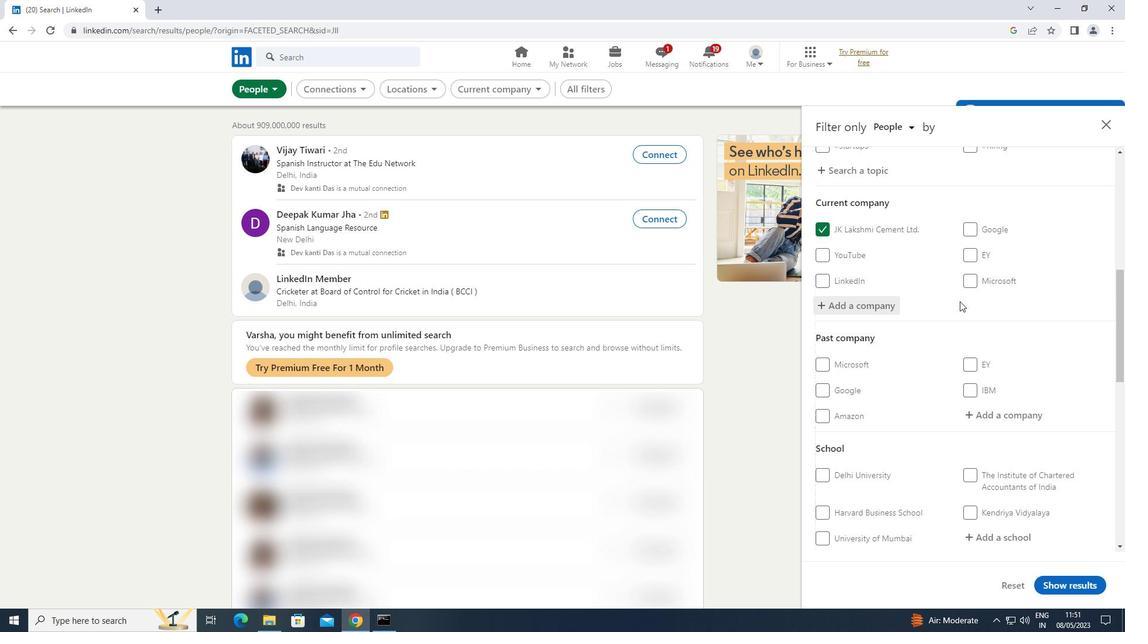 
Action: Mouse scrolled (961, 301) with delta (0, 0)
Screenshot: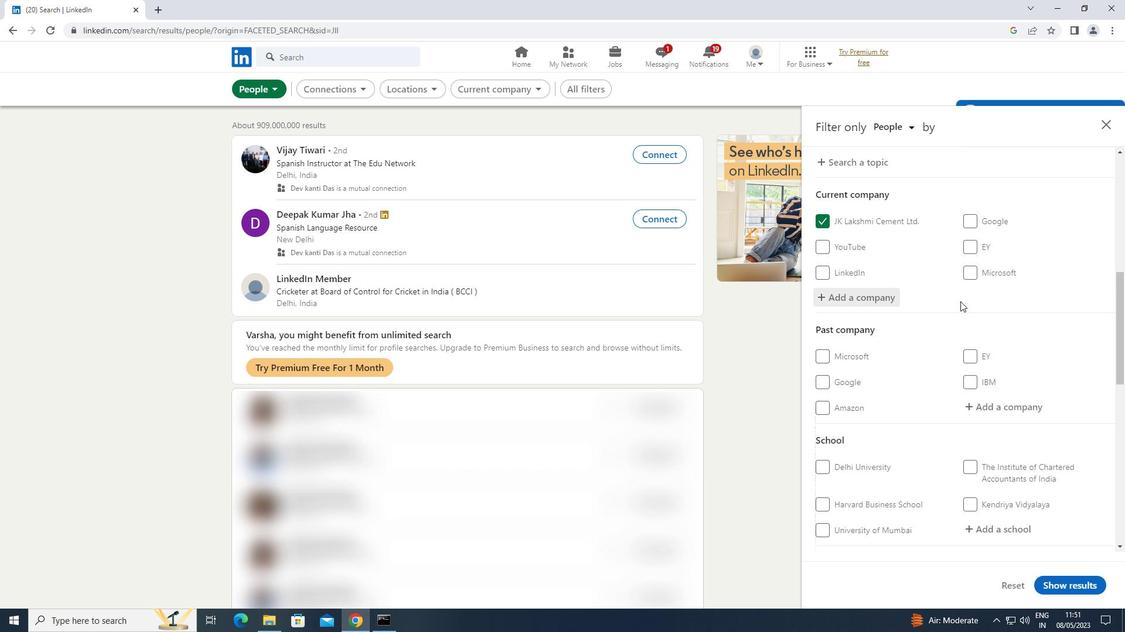 
Action: Mouse moved to (1000, 362)
Screenshot: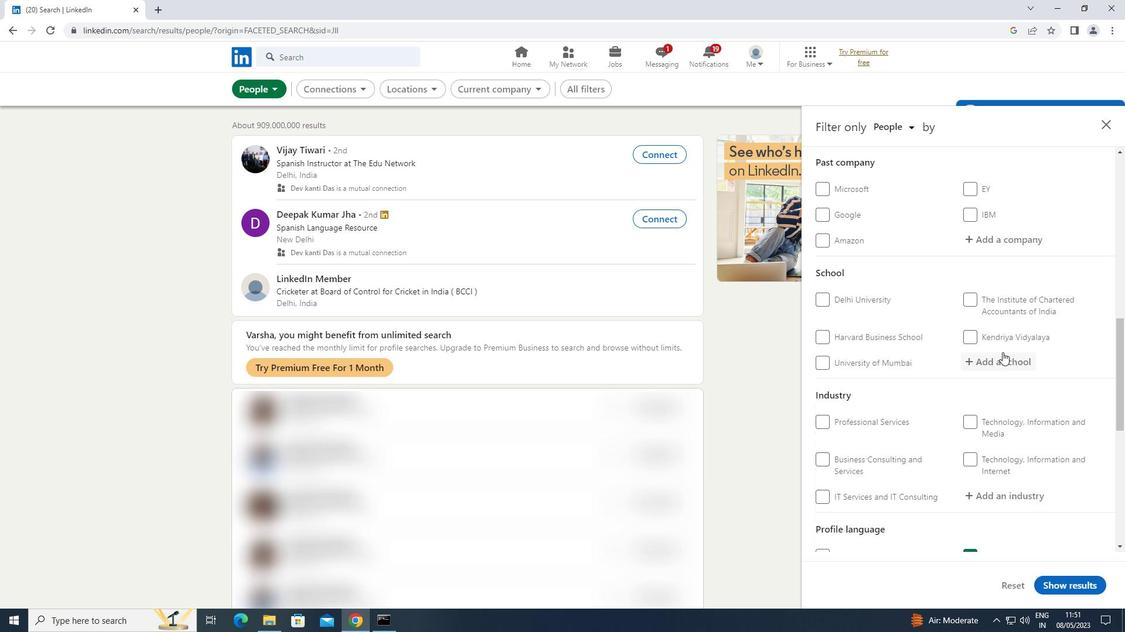 
Action: Mouse pressed left at (1000, 362)
Screenshot: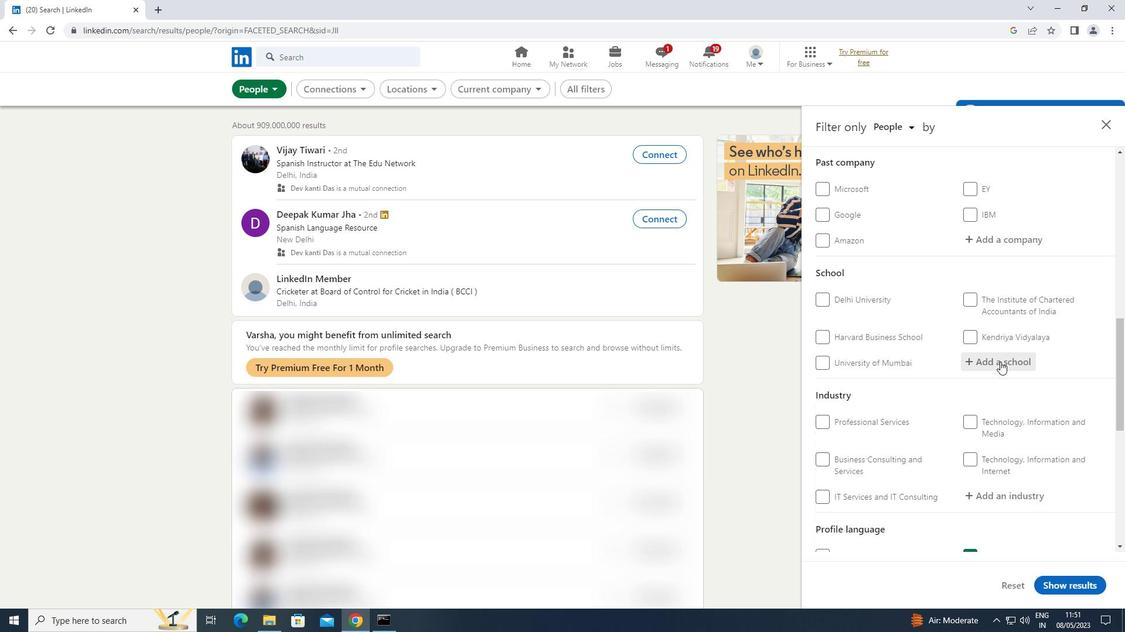 
Action: Key pressed <Key.shift>RAJASTHAN
Screenshot: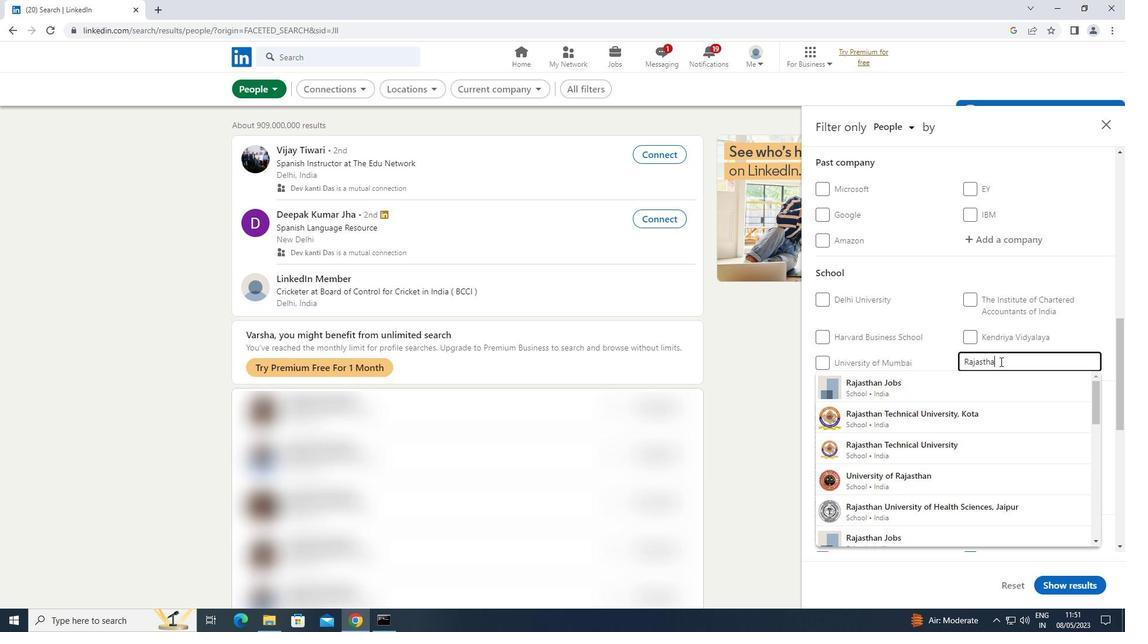 
Action: Mouse moved to (894, 439)
Screenshot: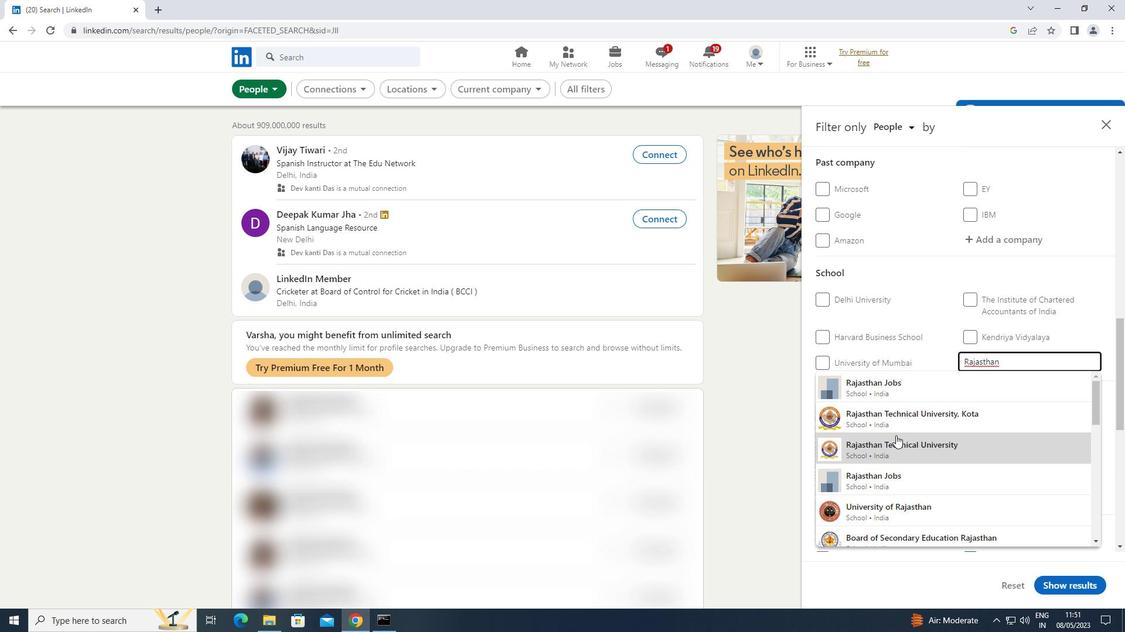 
Action: Mouse pressed left at (894, 439)
Screenshot: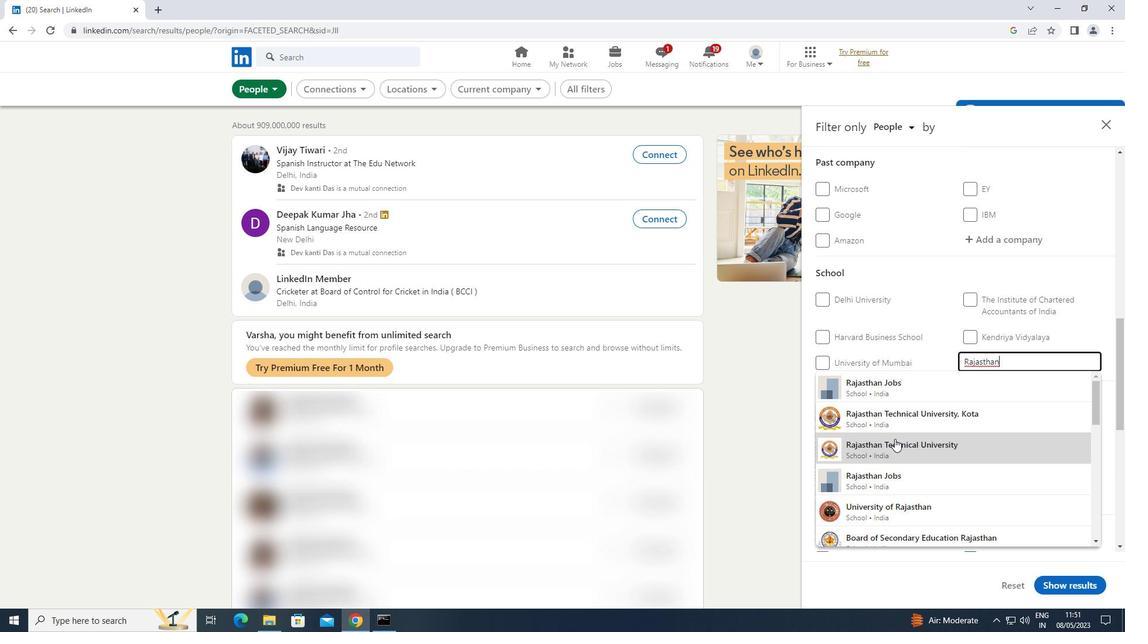 
Action: Mouse moved to (895, 439)
Screenshot: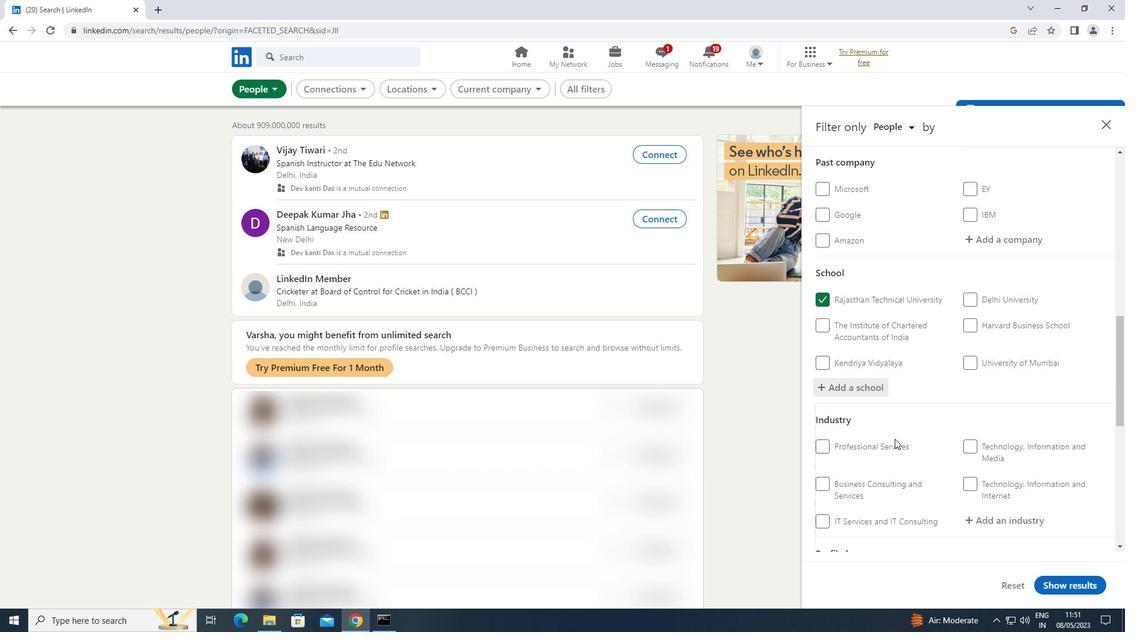 
Action: Mouse scrolled (895, 438) with delta (0, 0)
Screenshot: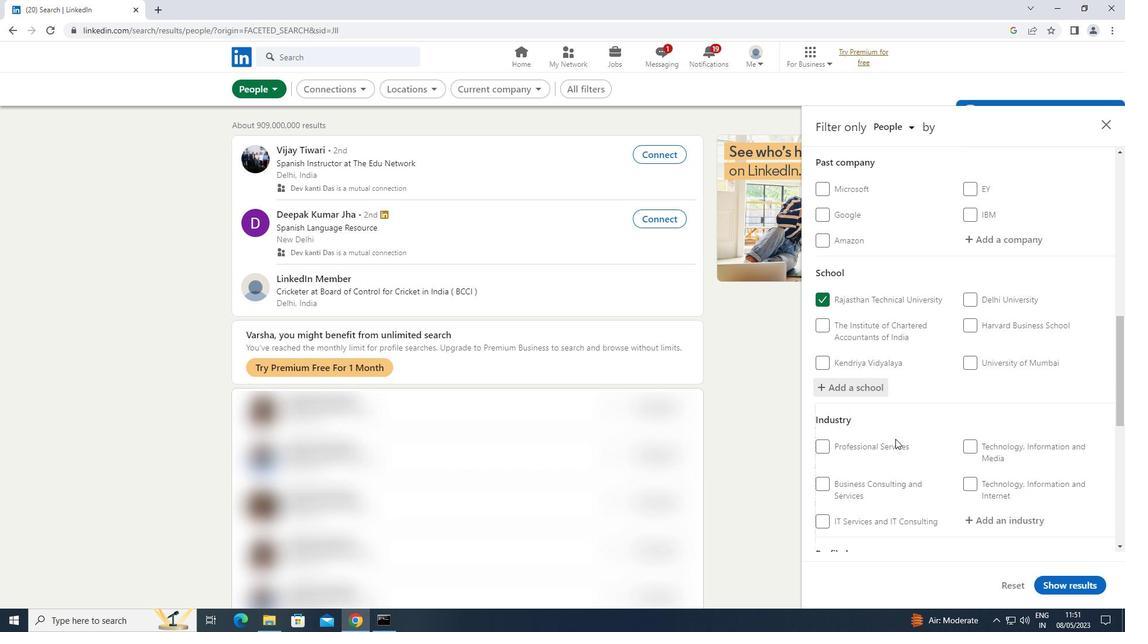 
Action: Mouse scrolled (895, 438) with delta (0, 0)
Screenshot: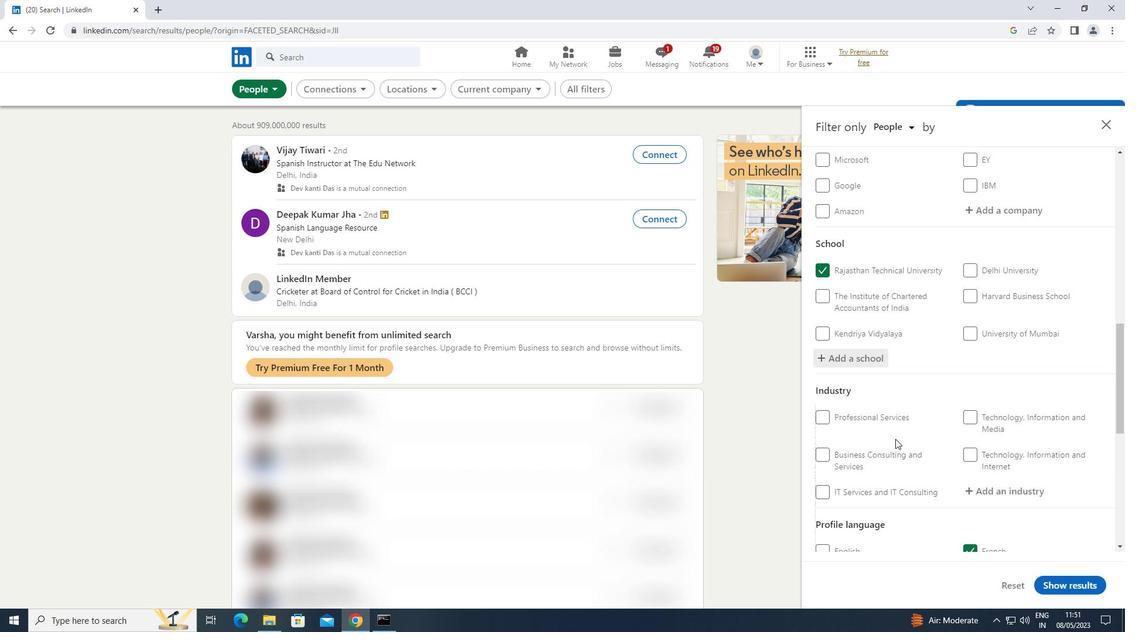 
Action: Mouse moved to (1017, 404)
Screenshot: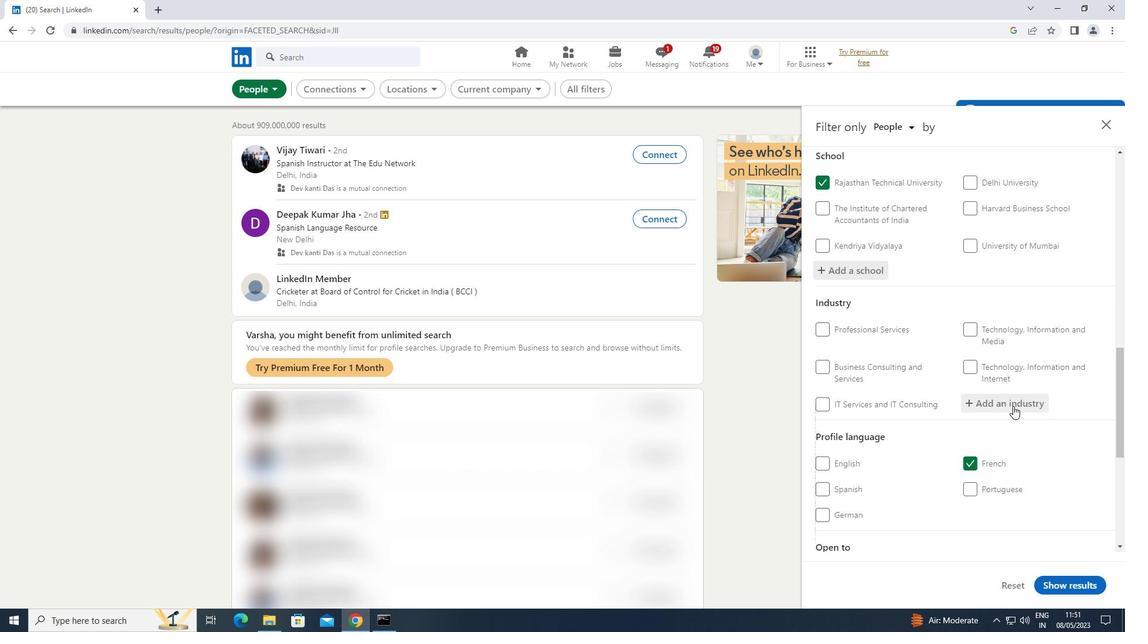 
Action: Mouse pressed left at (1017, 404)
Screenshot: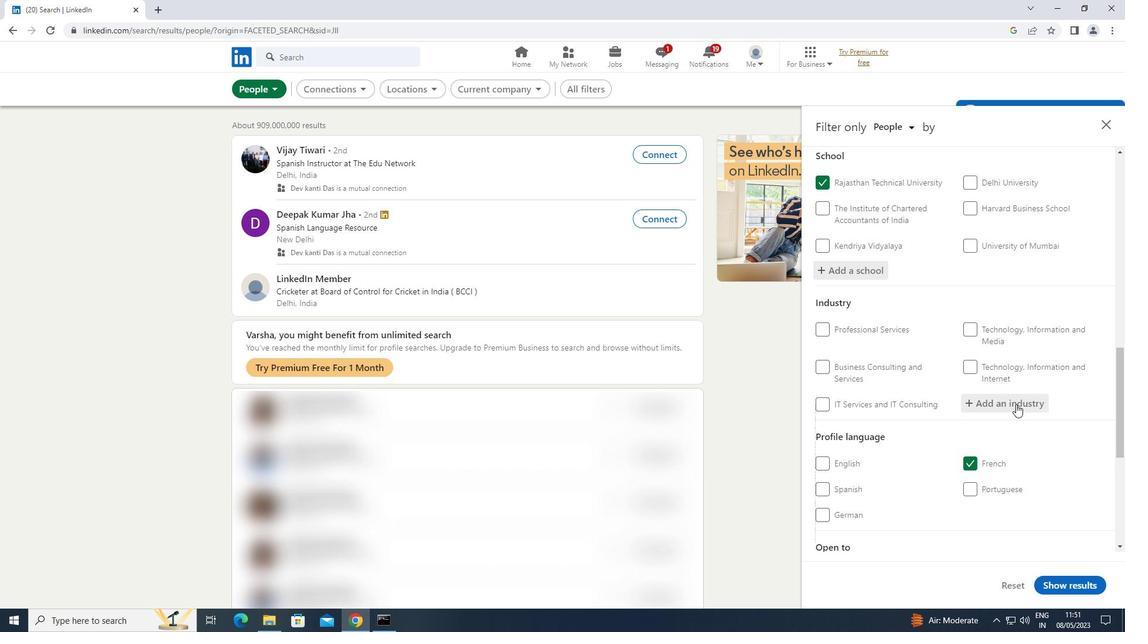 
Action: Key pressed <Key.shift>COMPUTER
Screenshot: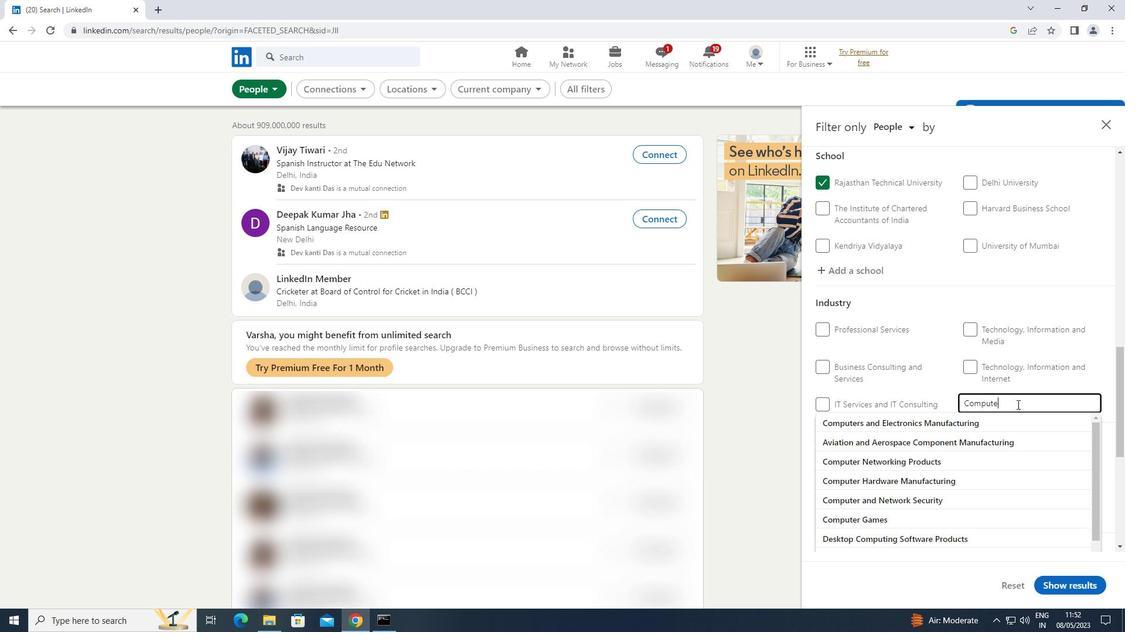 
Action: Mouse moved to (960, 458)
Screenshot: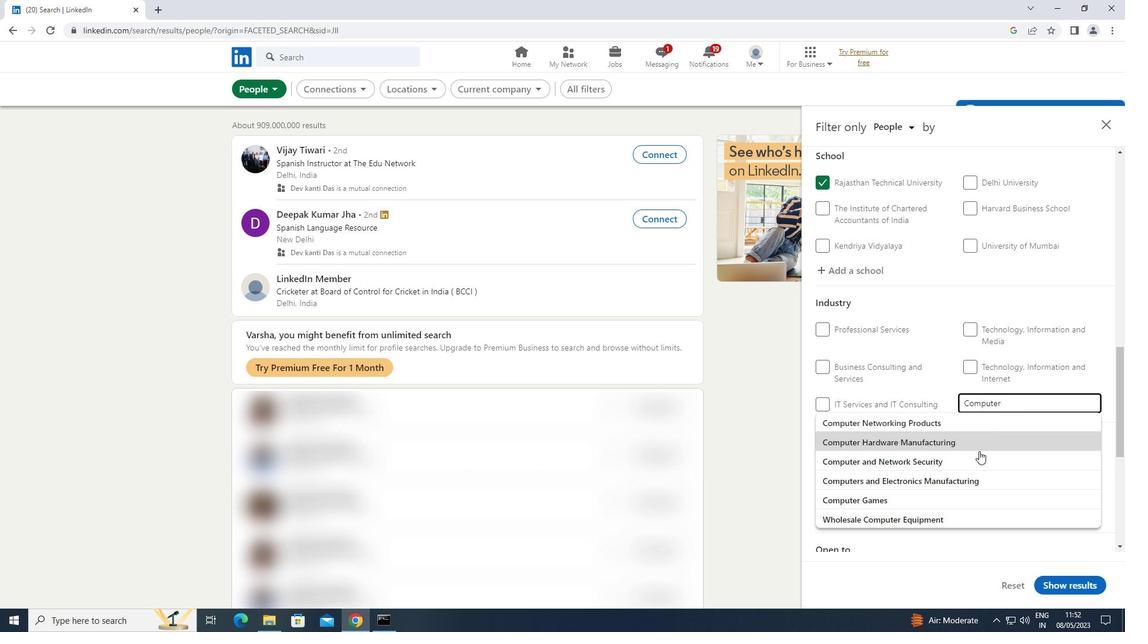 
Action: Mouse pressed left at (960, 458)
Screenshot: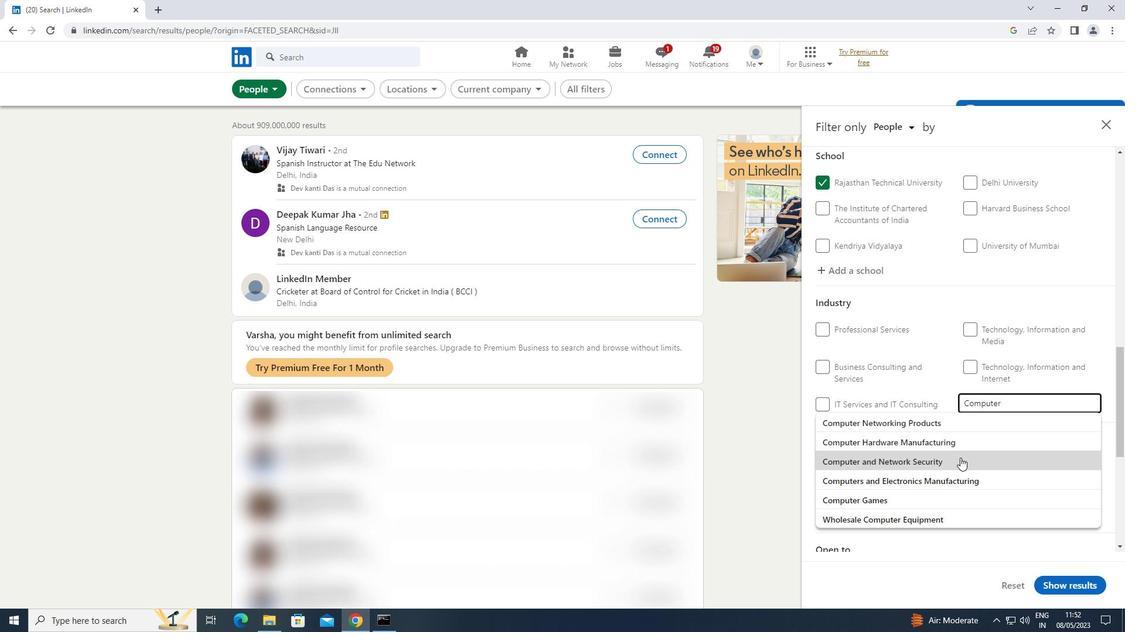 
Action: Mouse moved to (961, 458)
Screenshot: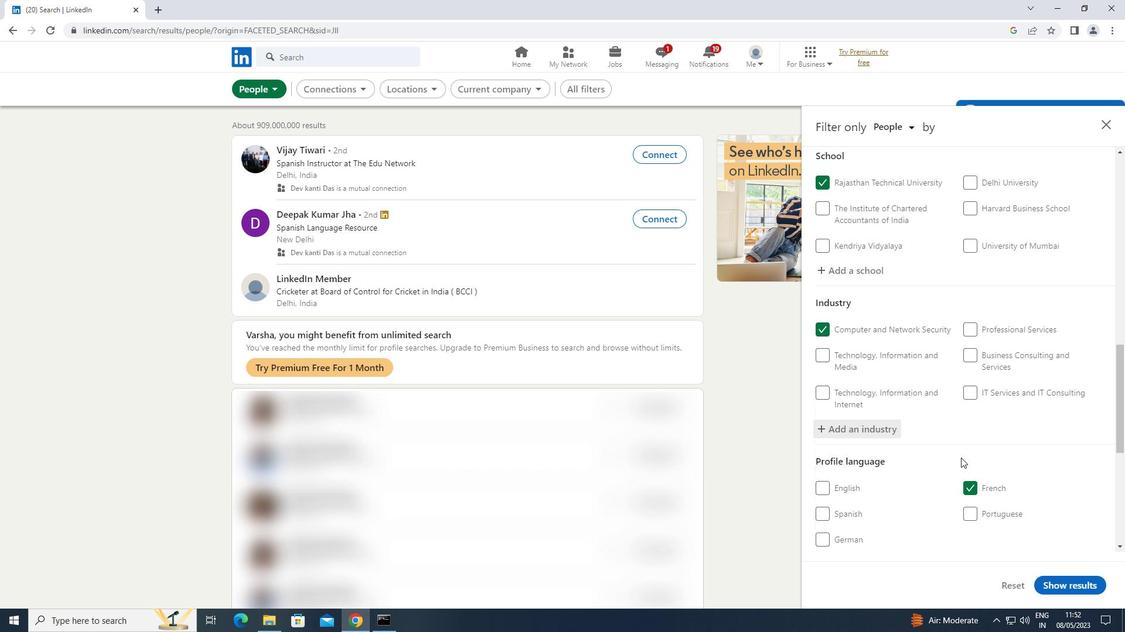 
Action: Mouse scrolled (961, 457) with delta (0, 0)
Screenshot: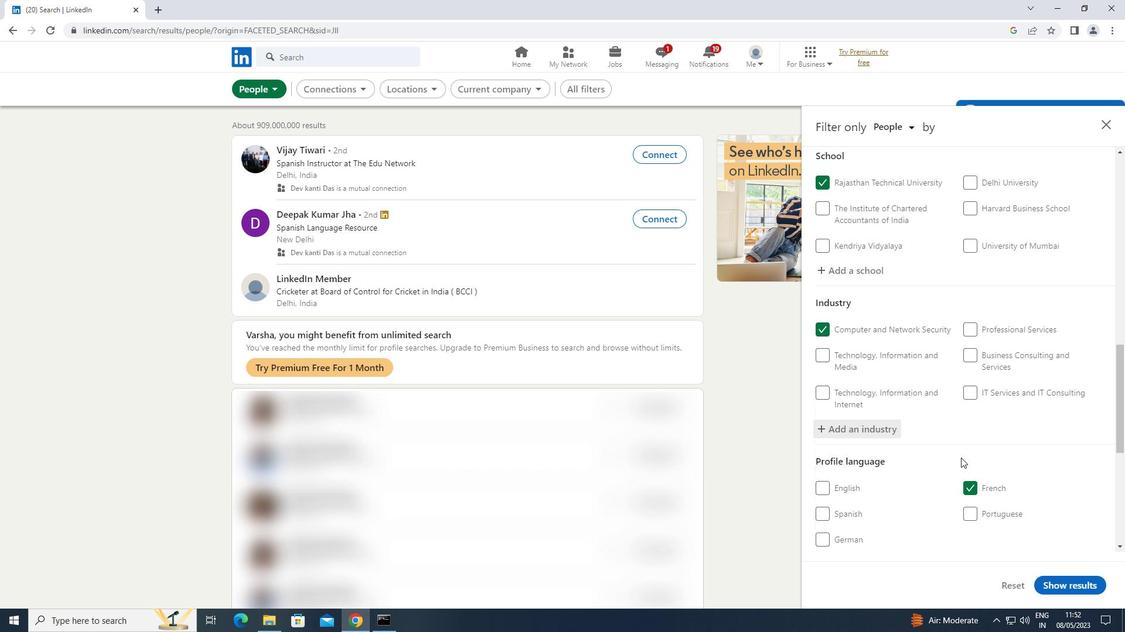 
Action: Mouse moved to (966, 457)
Screenshot: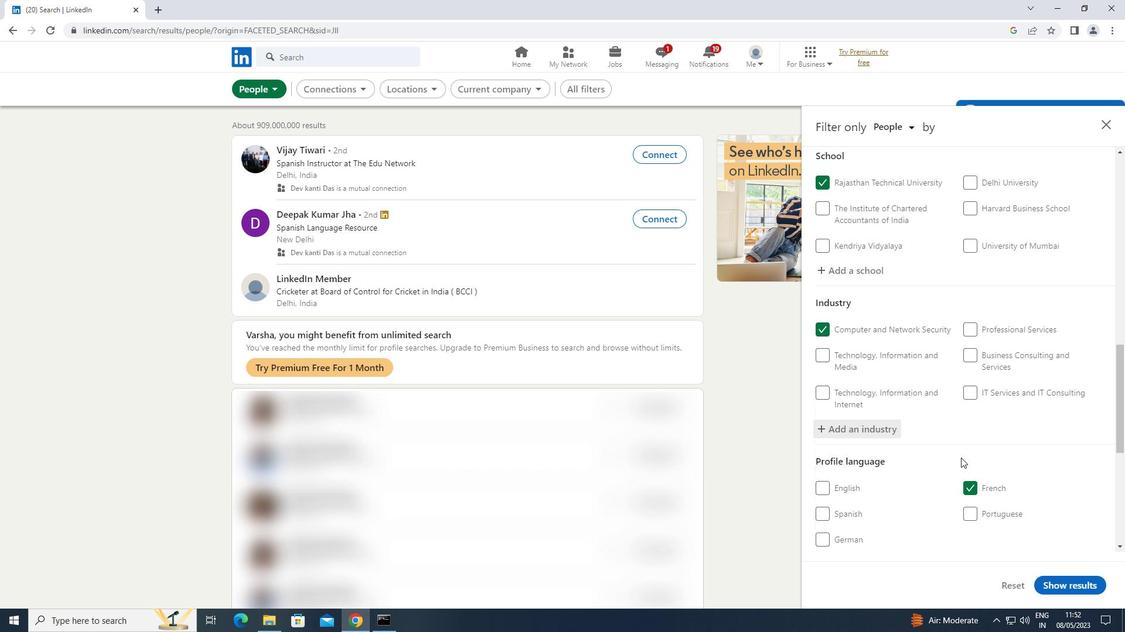 
Action: Mouse scrolled (966, 457) with delta (0, 0)
Screenshot: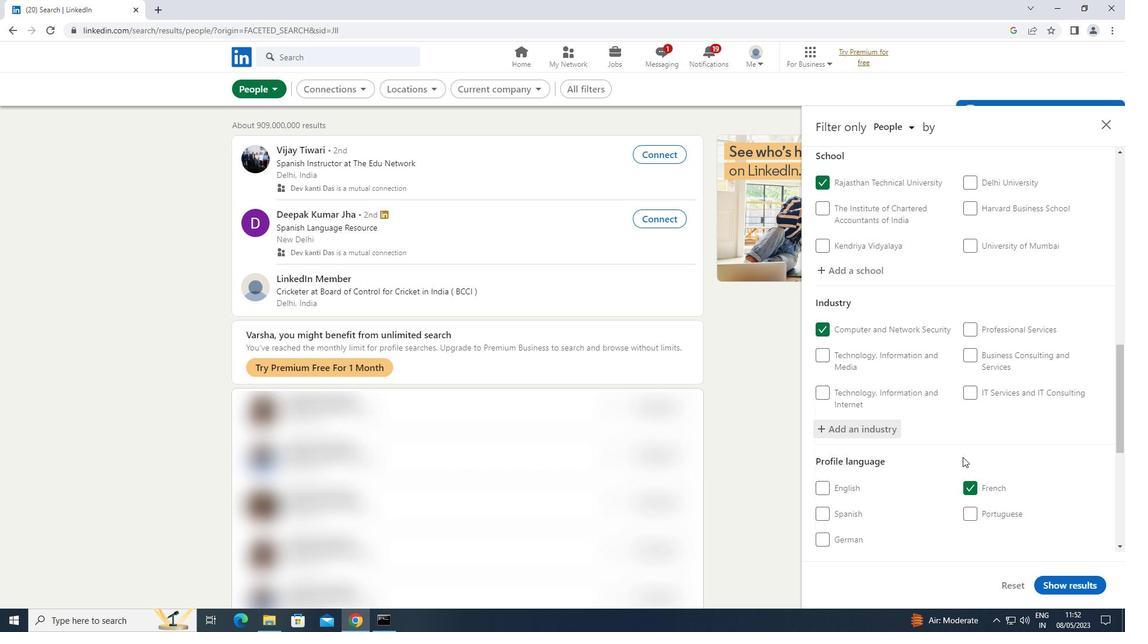 
Action: Mouse moved to (967, 457)
Screenshot: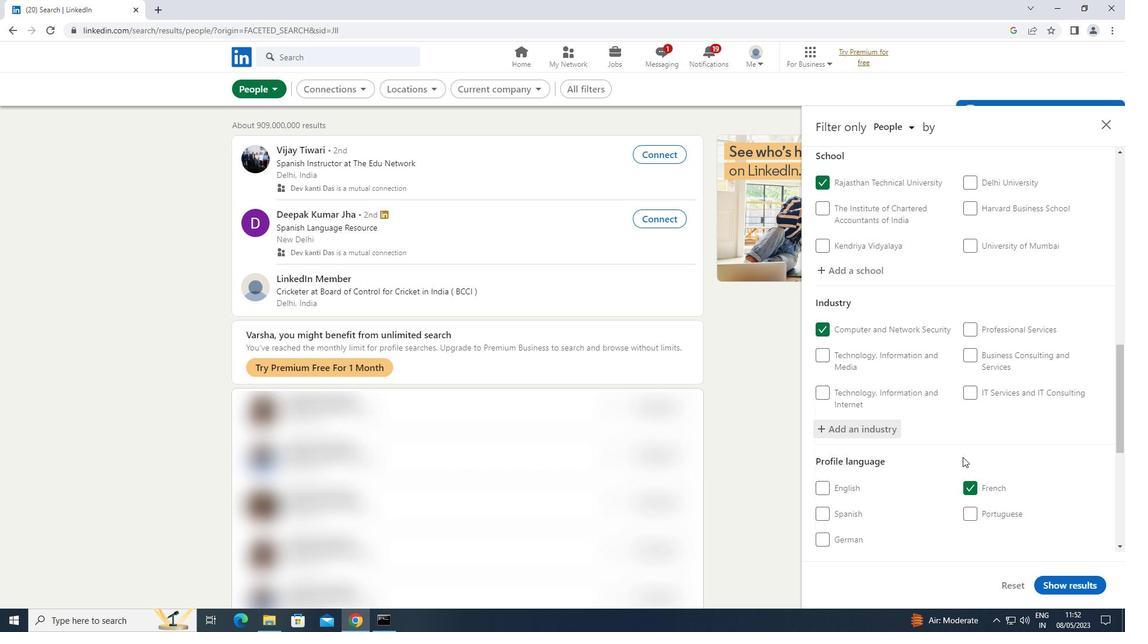 
Action: Mouse scrolled (967, 457) with delta (0, 0)
Screenshot: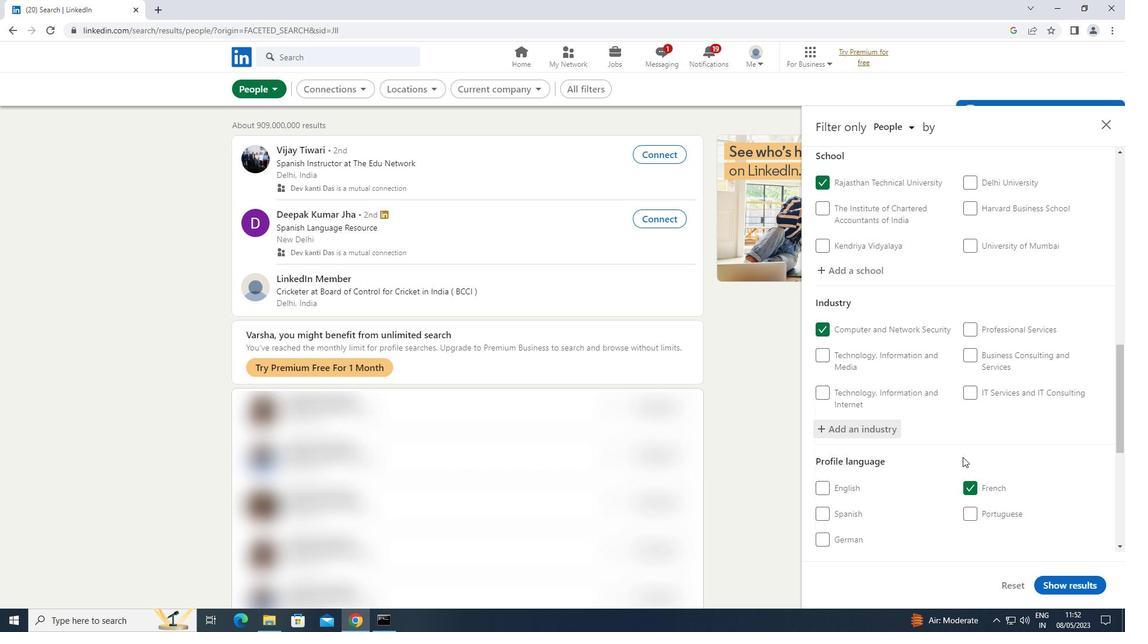 
Action: Mouse scrolled (967, 457) with delta (0, 0)
Screenshot: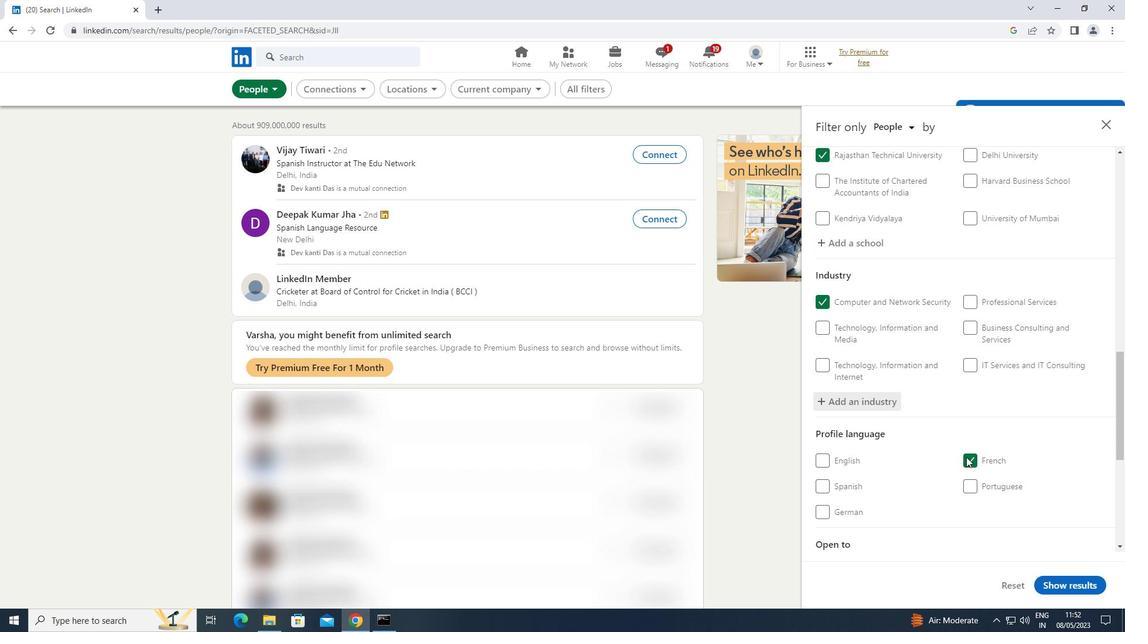 
Action: Mouse scrolled (967, 457) with delta (0, 0)
Screenshot: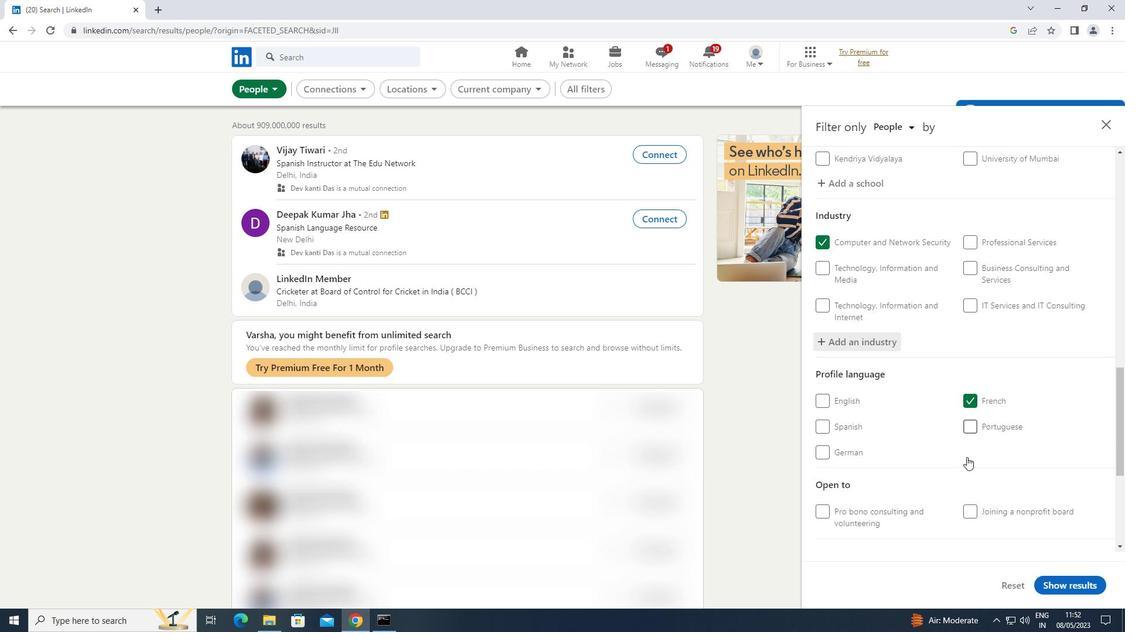 
Action: Mouse moved to (1003, 427)
Screenshot: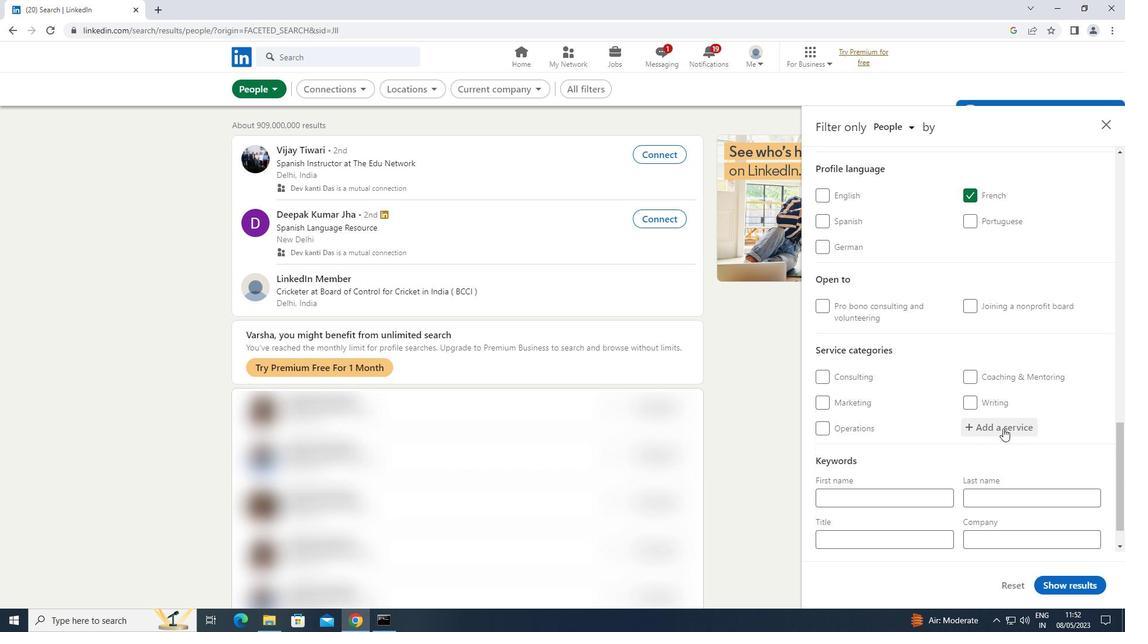 
Action: Mouse pressed left at (1003, 427)
Screenshot: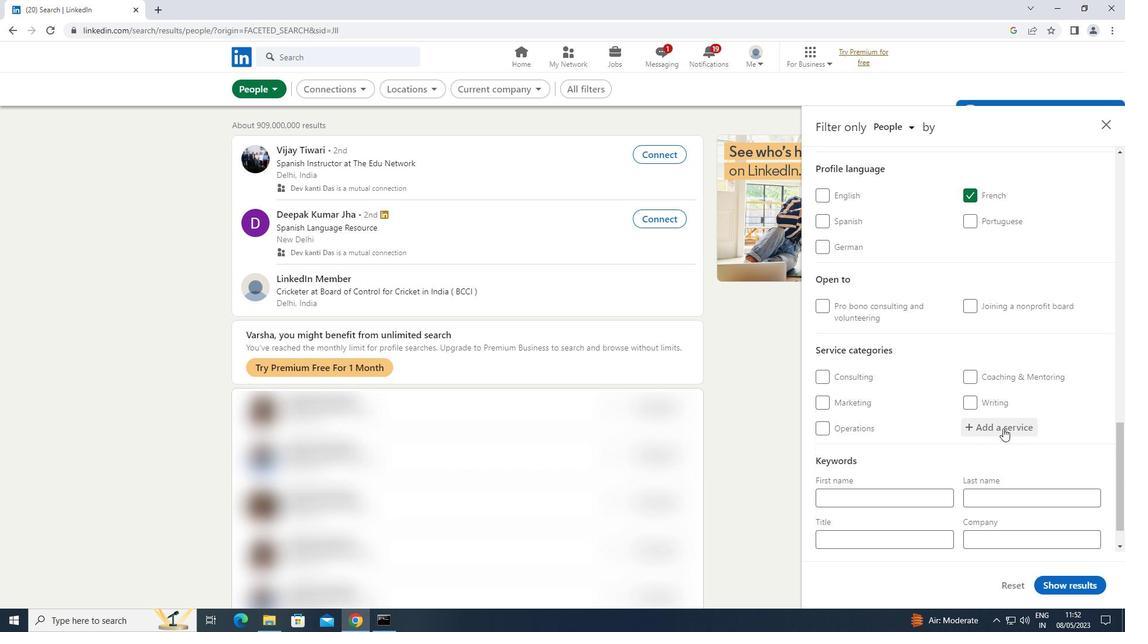 
Action: Mouse moved to (1004, 427)
Screenshot: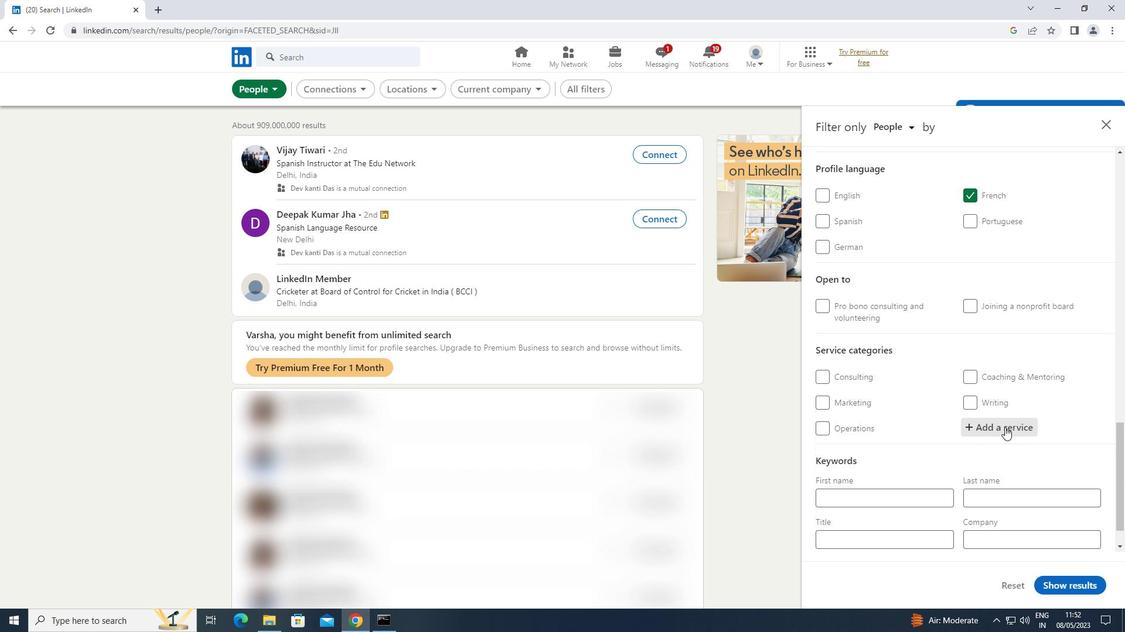 
Action: Key pressed <Key.shift>AUTO
Screenshot: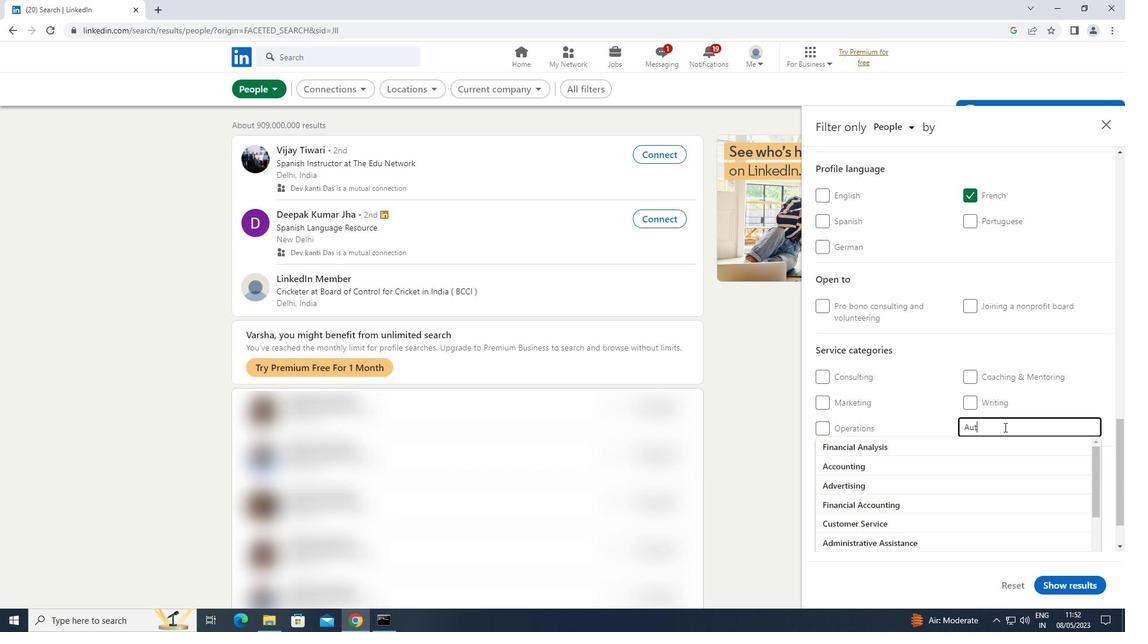
Action: Mouse moved to (926, 484)
Screenshot: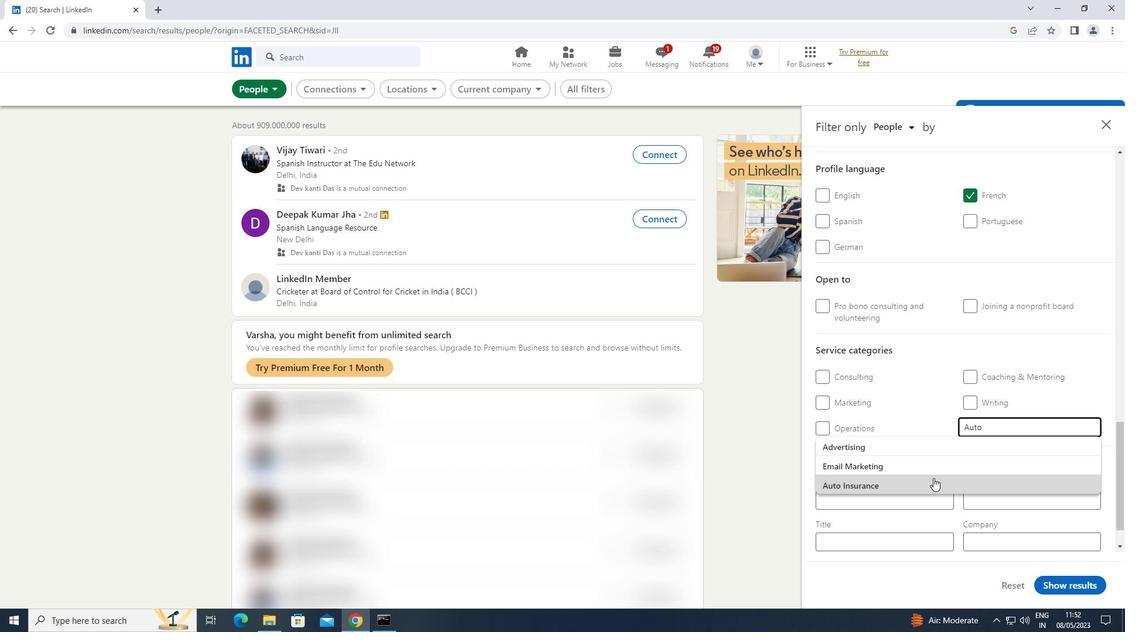 
Action: Mouse pressed left at (926, 484)
Screenshot: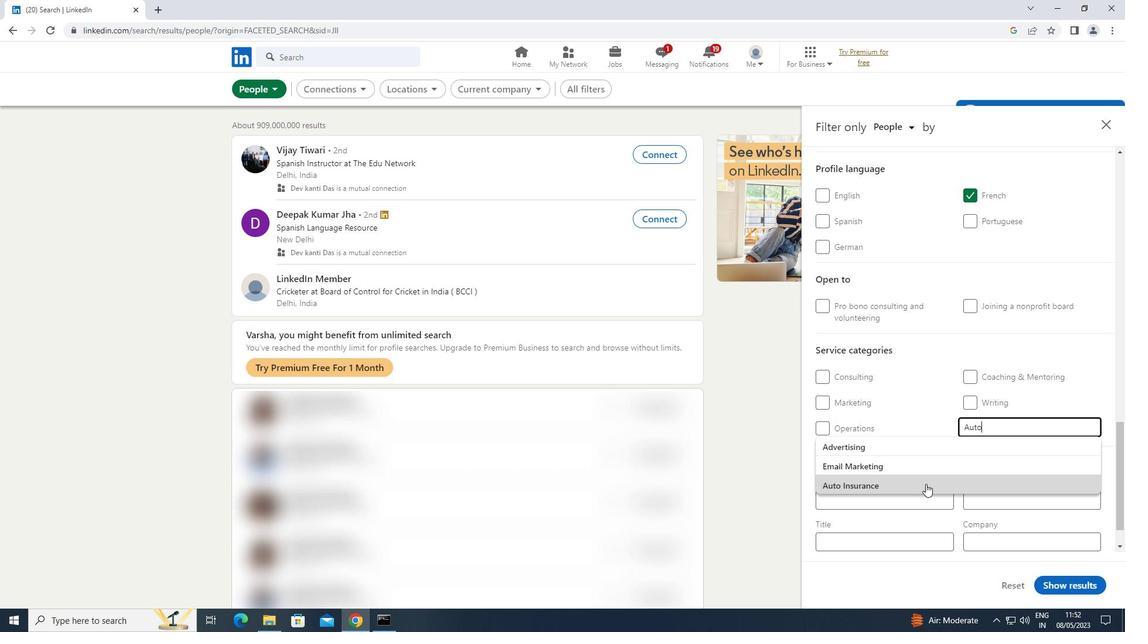 
Action: Mouse scrolled (926, 484) with delta (0, 0)
Screenshot: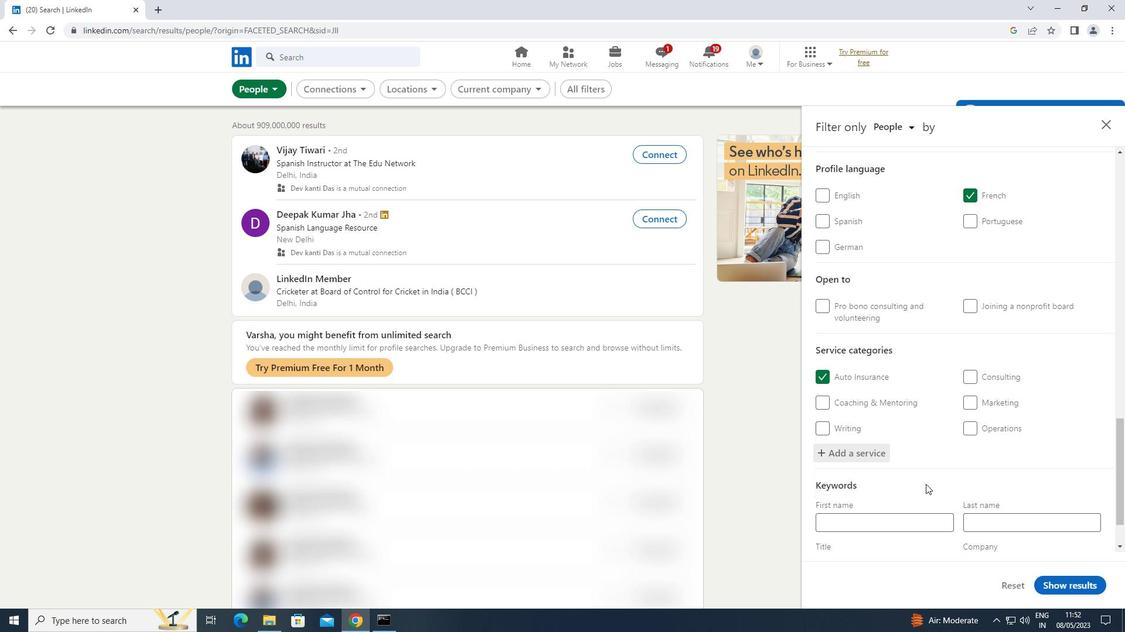 
Action: Mouse moved to (926, 484)
Screenshot: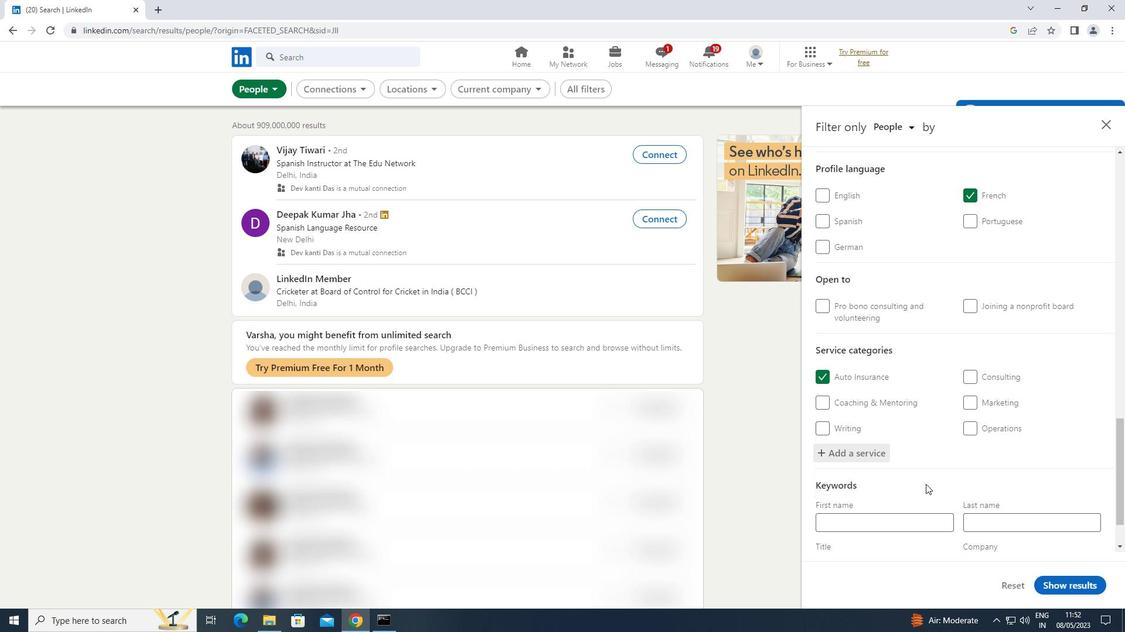 
Action: Mouse scrolled (926, 484) with delta (0, 0)
Screenshot: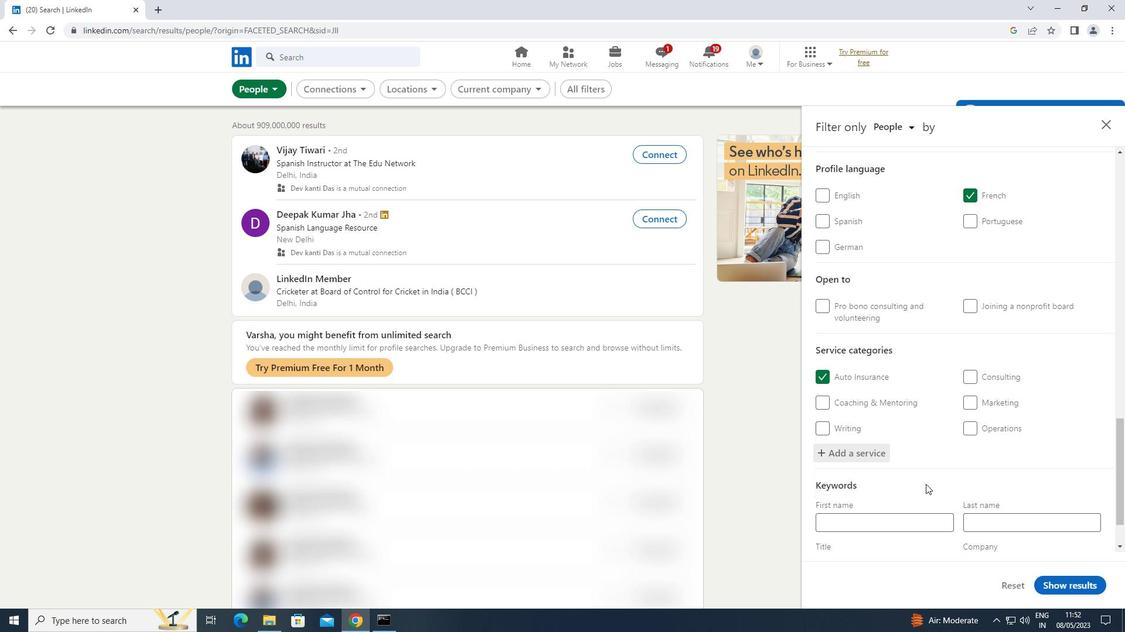 
Action: Mouse scrolled (926, 484) with delta (0, 0)
Screenshot: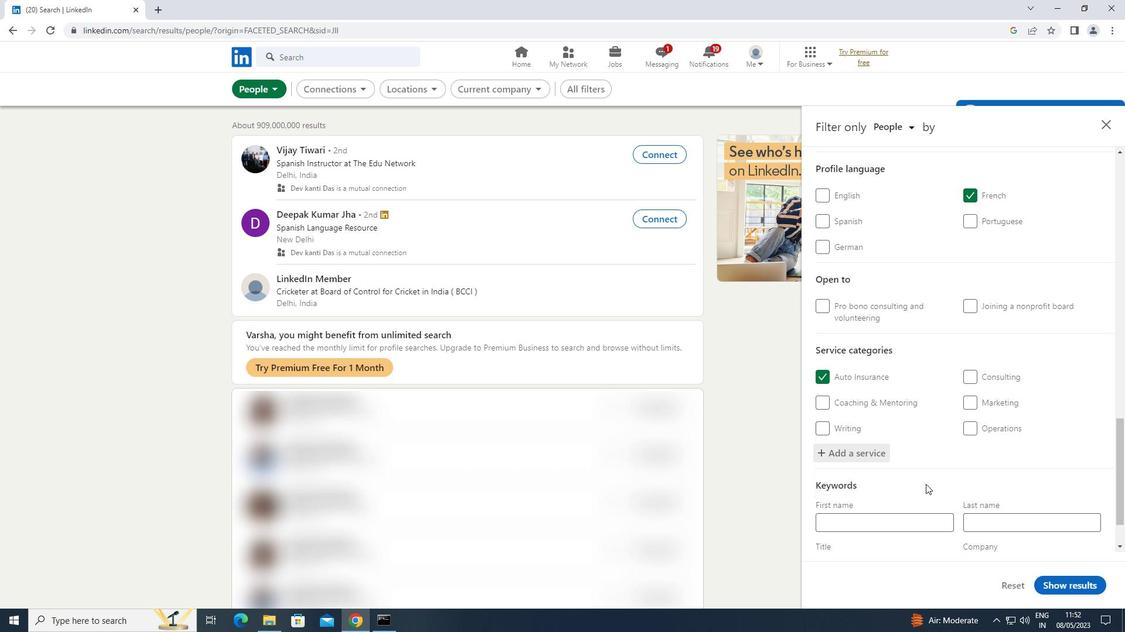 
Action: Mouse moved to (926, 484)
Screenshot: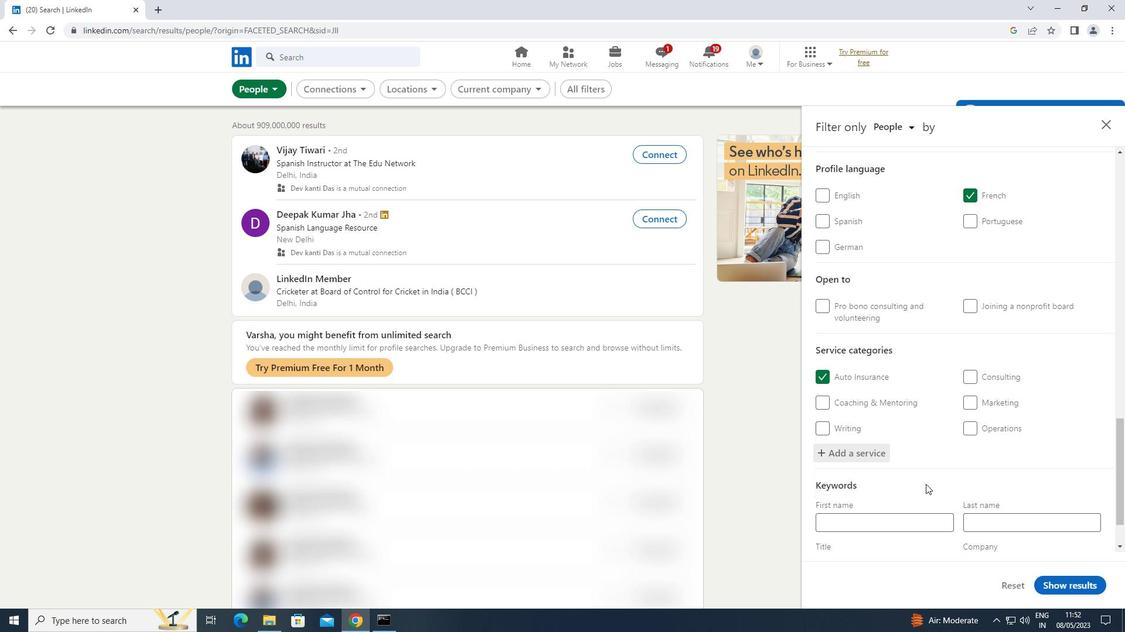 
Action: Mouse scrolled (926, 483) with delta (0, 0)
Screenshot: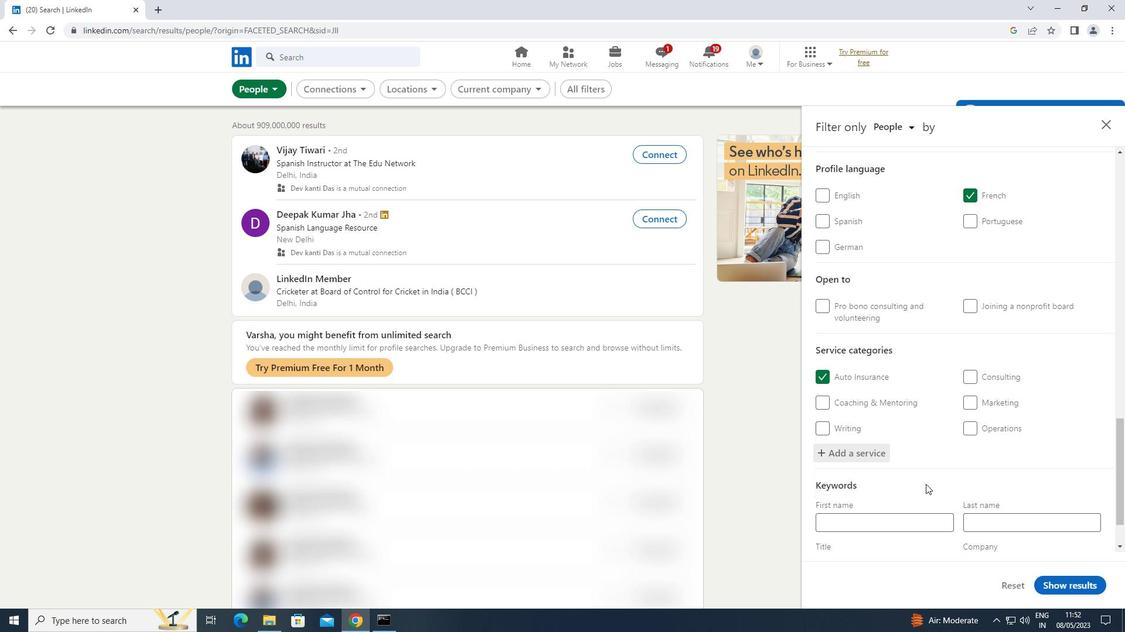 
Action: Mouse scrolled (926, 483) with delta (0, 0)
Screenshot: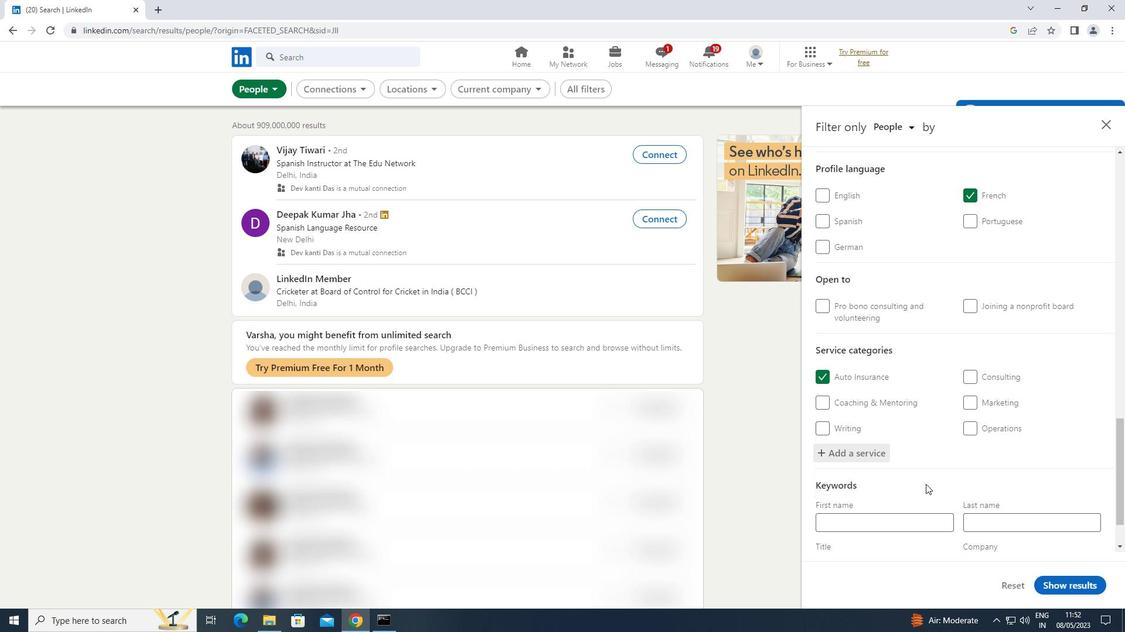 
Action: Mouse moved to (881, 499)
Screenshot: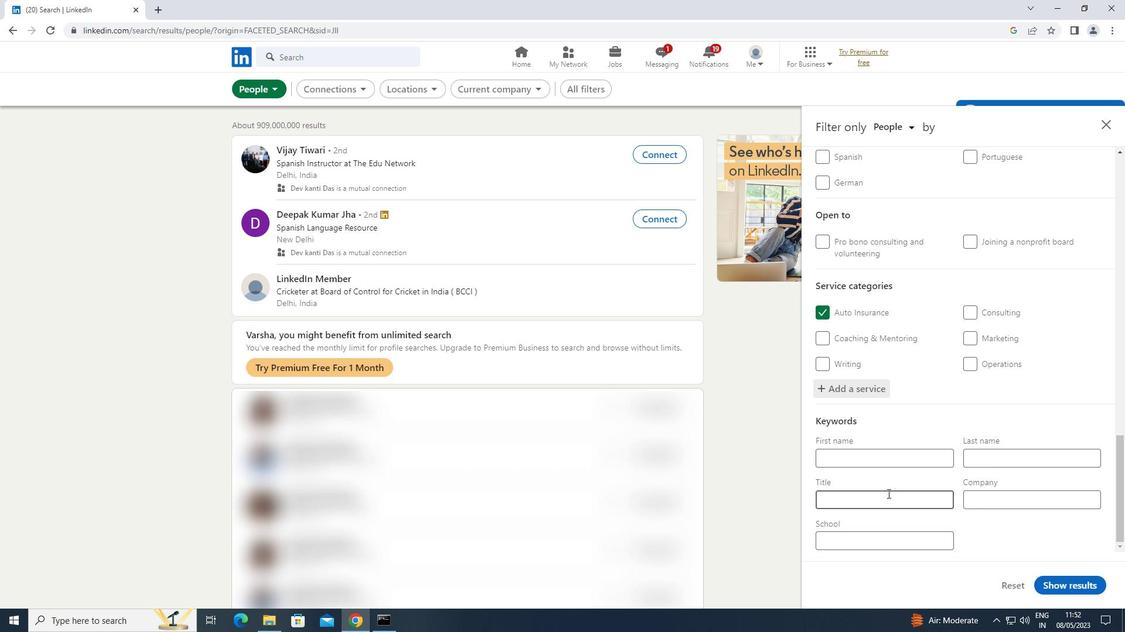 
Action: Mouse pressed left at (881, 499)
Screenshot: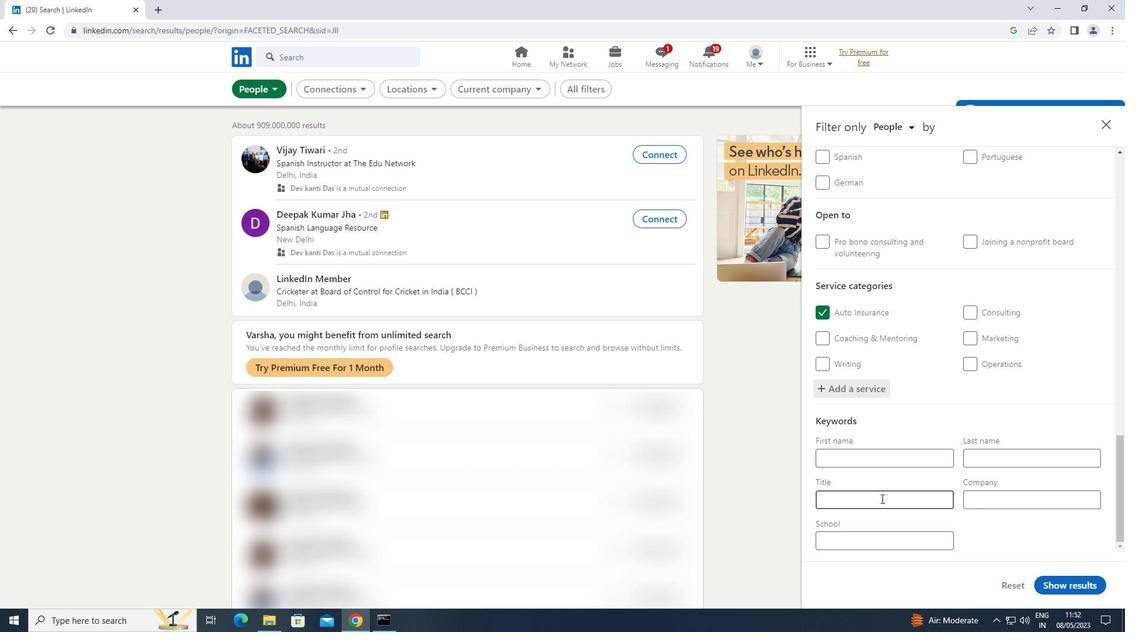 
Action: Key pressed <Key.shift>CASINO<Key.space><Key.shift>HOST
Screenshot: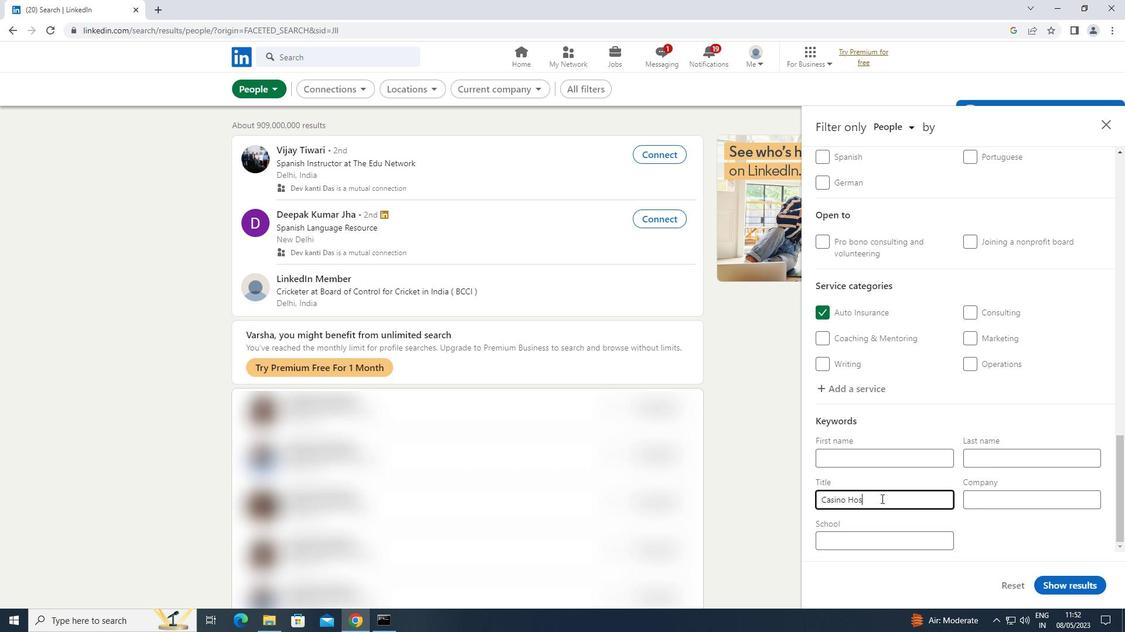 
Action: Mouse moved to (1069, 589)
Screenshot: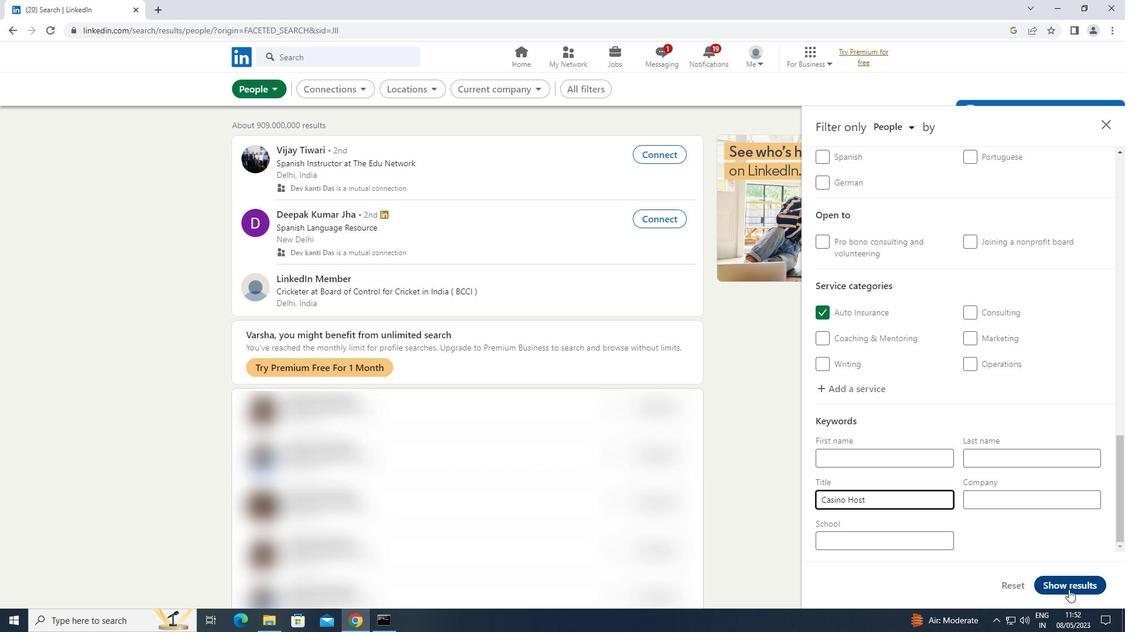 
Action: Mouse pressed left at (1069, 589)
Screenshot: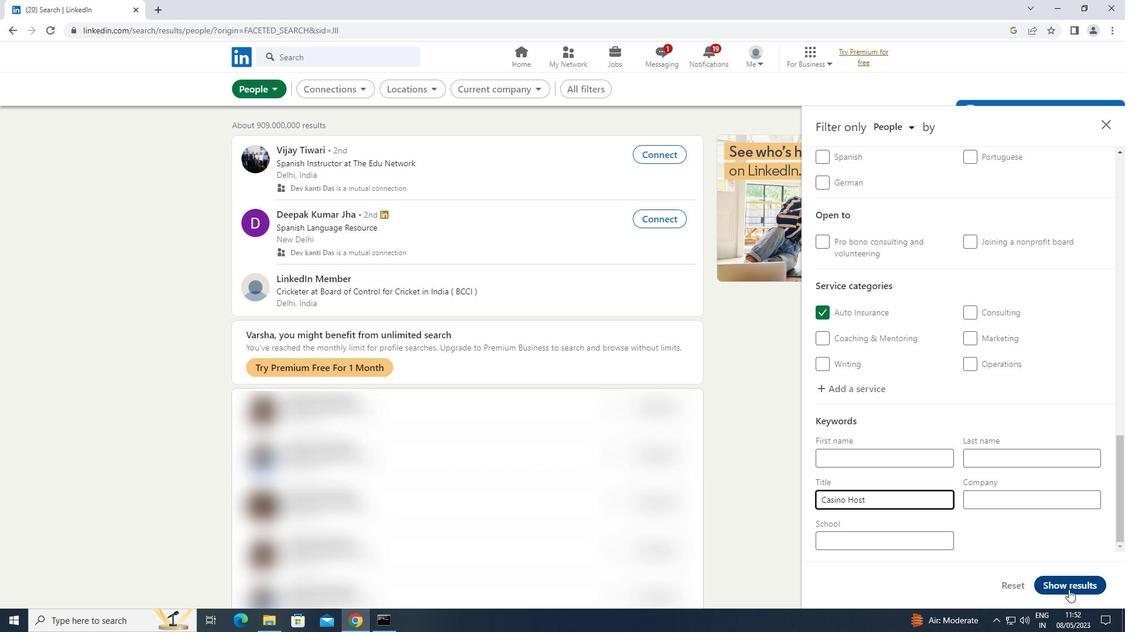
